 Task: Search one way flight ticket for 4 adults, 2 children, 2 infants in seat and 1 infant on lap in premium economy from Ceiba: Jose Aponte De La Torre Airport to Rockford: Chicago Rockford International Airport(was Northwest Chicagoland Regional Airport At Rockford) on 5-1-2023. Choice of flights is Singapure airlines. Number of bags: 2 carry on bags. Price is upto 79000. Outbound departure time preference is 13:45.
Action: Mouse moved to (200, 208)
Screenshot: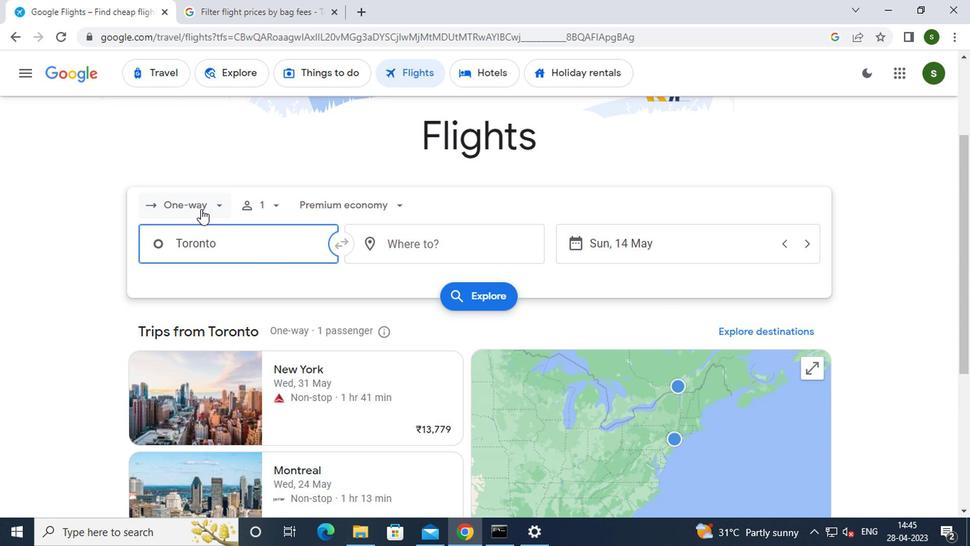 
Action: Mouse pressed left at (200, 208)
Screenshot: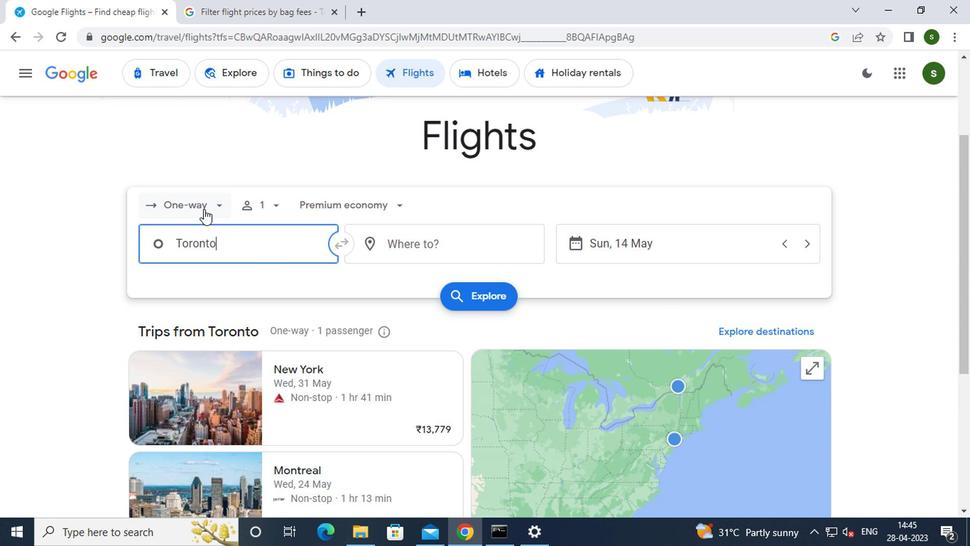 
Action: Mouse moved to (203, 264)
Screenshot: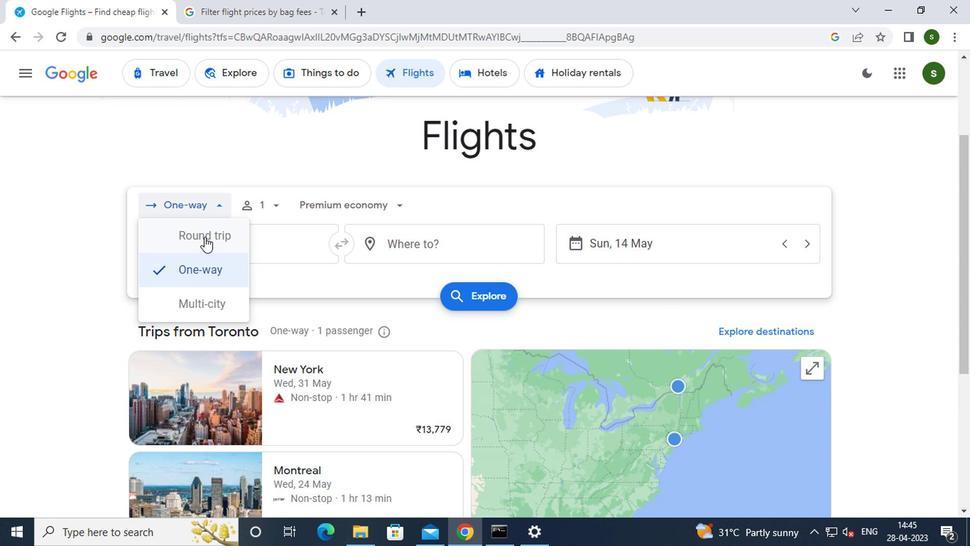 
Action: Mouse pressed left at (203, 264)
Screenshot: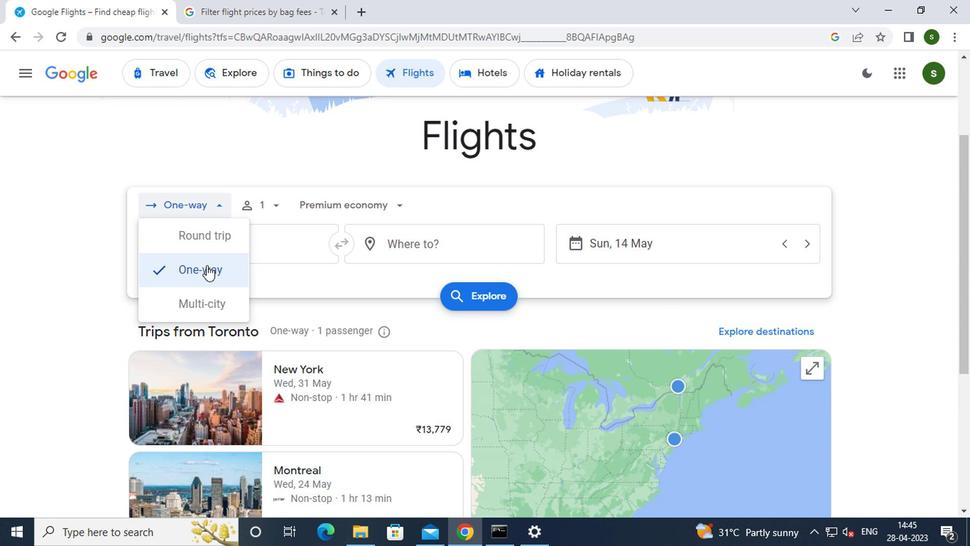 
Action: Mouse moved to (277, 201)
Screenshot: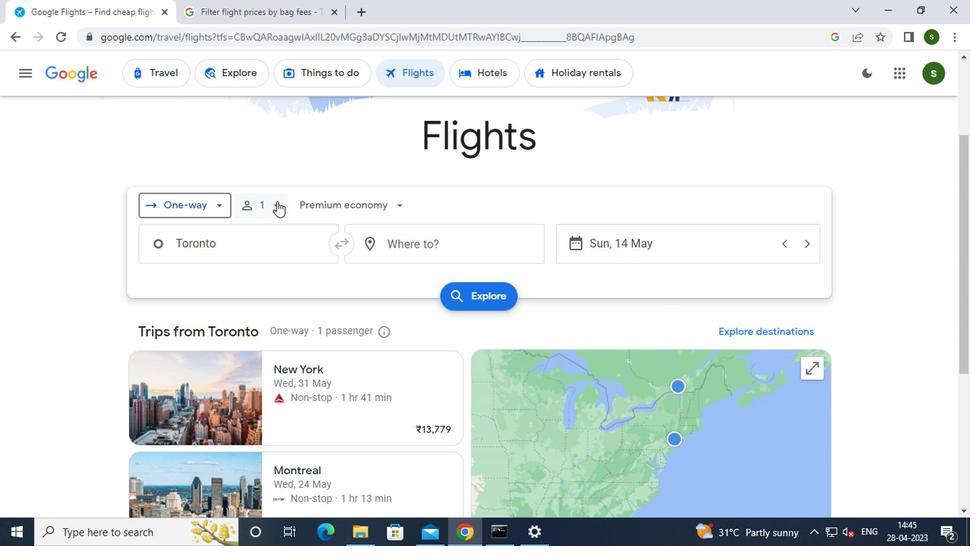 
Action: Mouse pressed left at (277, 201)
Screenshot: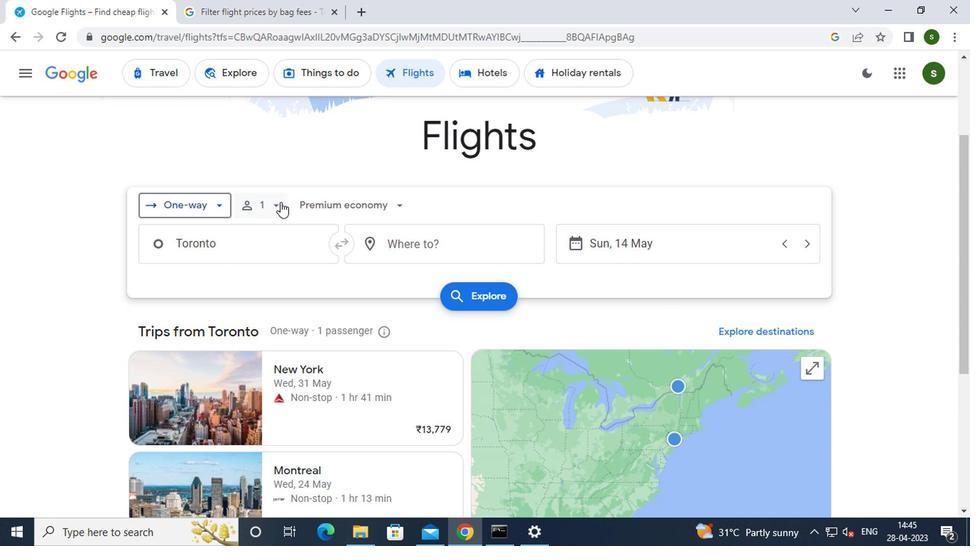 
Action: Mouse moved to (375, 239)
Screenshot: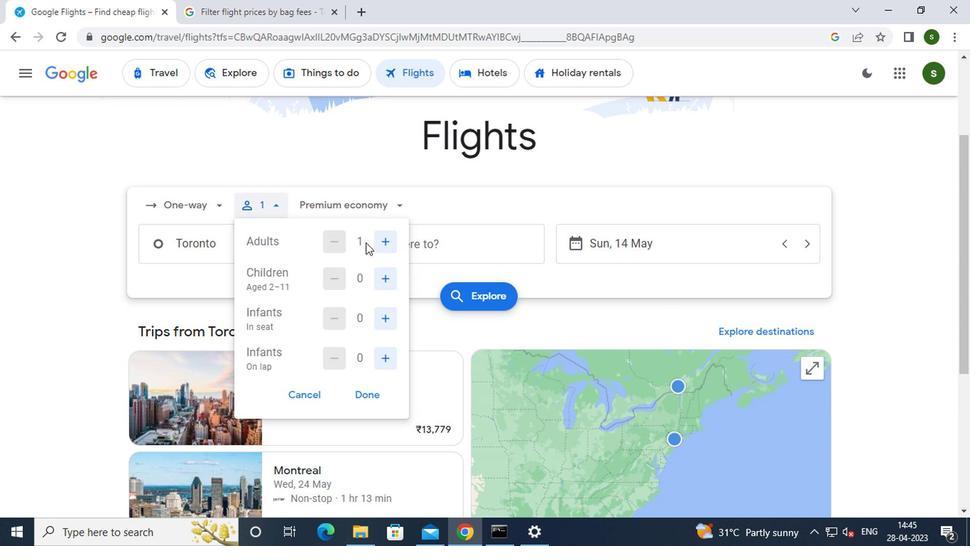 
Action: Mouse pressed left at (375, 239)
Screenshot: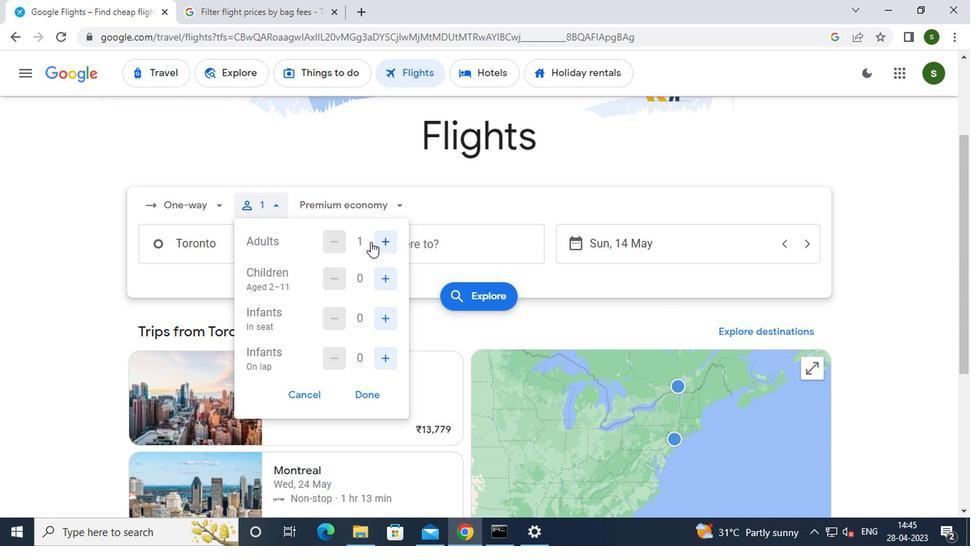 
Action: Mouse pressed left at (375, 239)
Screenshot: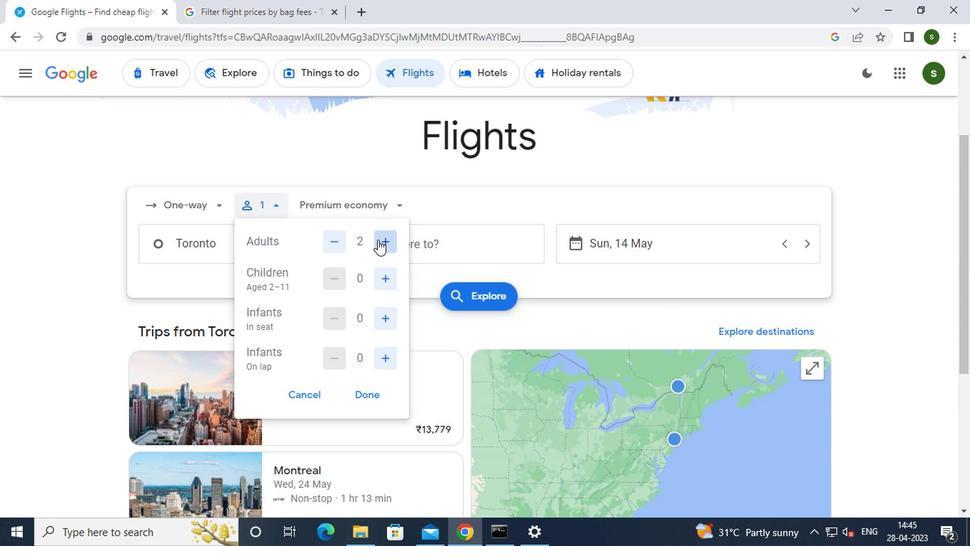 
Action: Mouse pressed left at (375, 239)
Screenshot: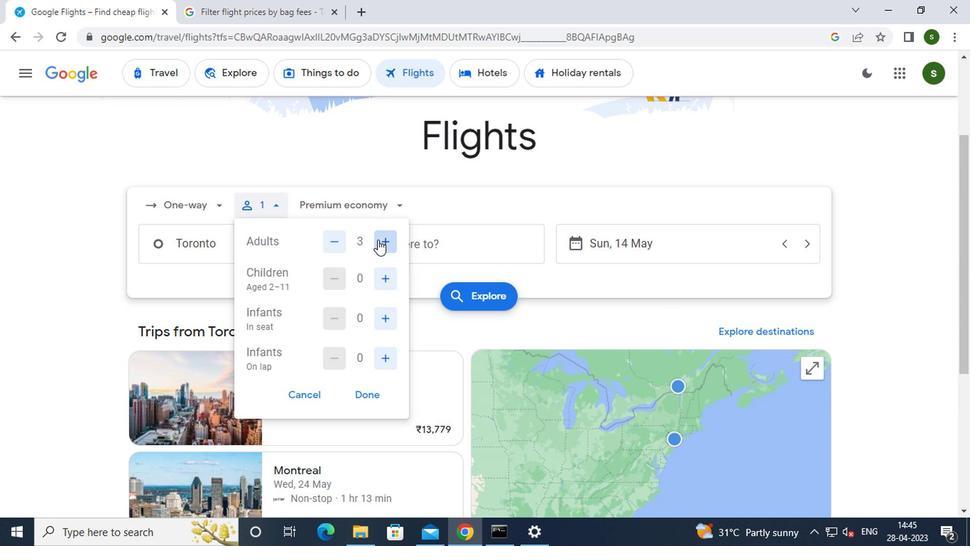 
Action: Mouse moved to (380, 273)
Screenshot: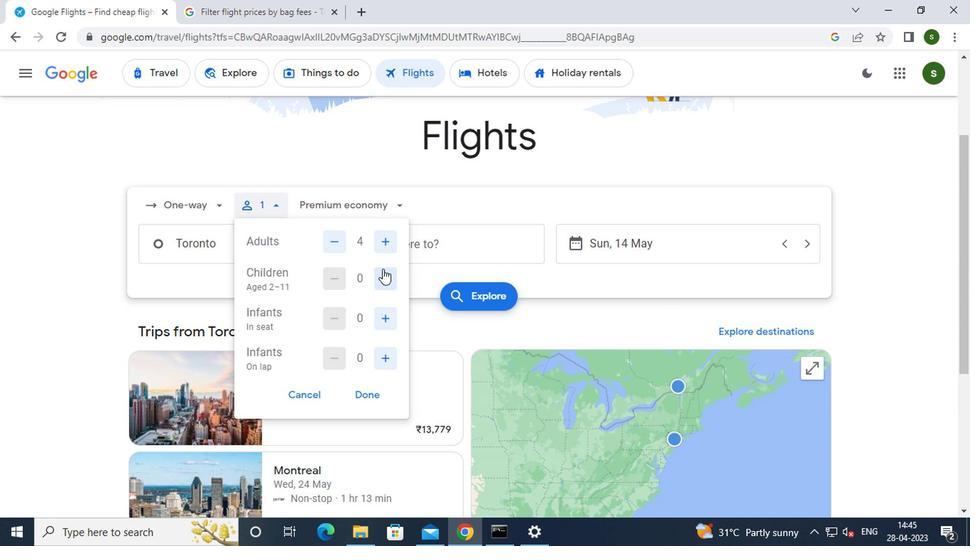 
Action: Mouse pressed left at (380, 273)
Screenshot: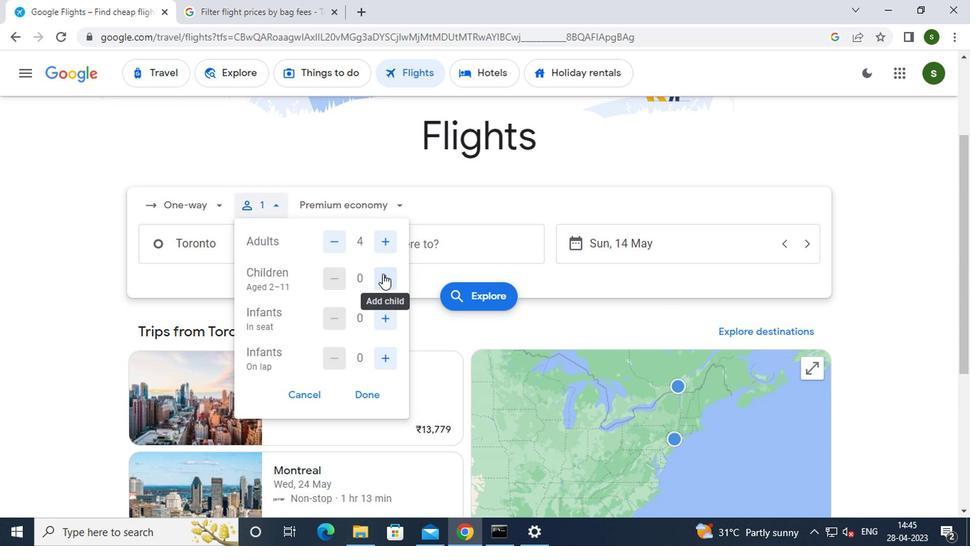 
Action: Mouse pressed left at (380, 273)
Screenshot: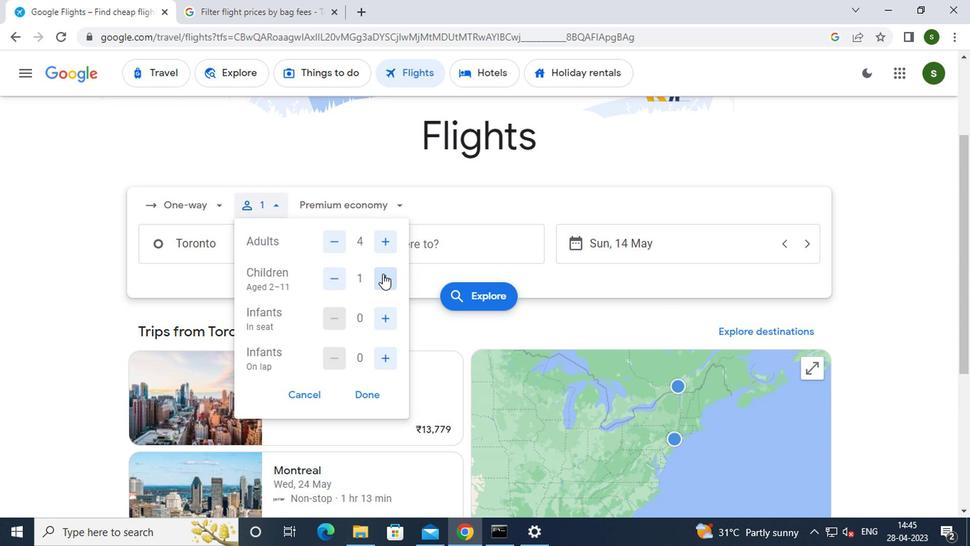 
Action: Mouse moved to (387, 314)
Screenshot: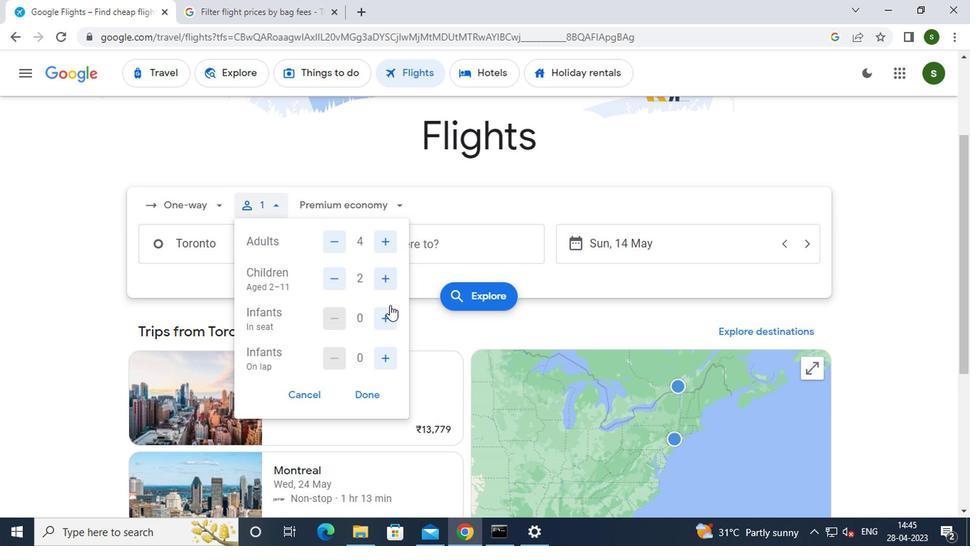 
Action: Mouse pressed left at (387, 314)
Screenshot: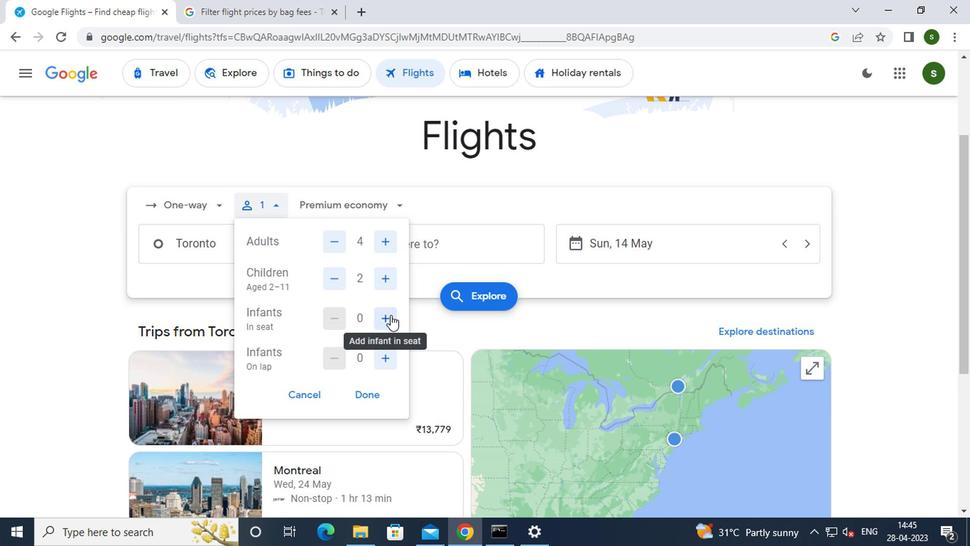
Action: Mouse pressed left at (387, 314)
Screenshot: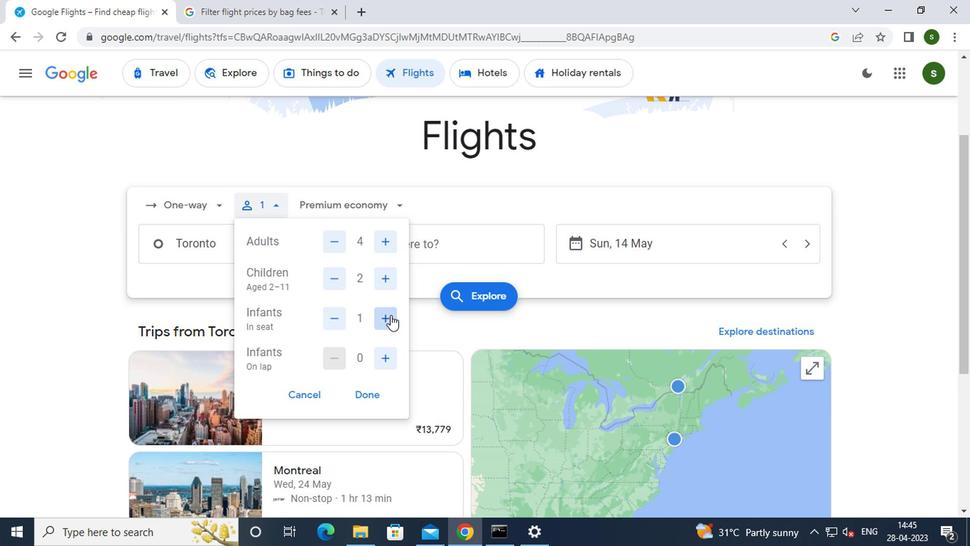 
Action: Mouse moved to (385, 351)
Screenshot: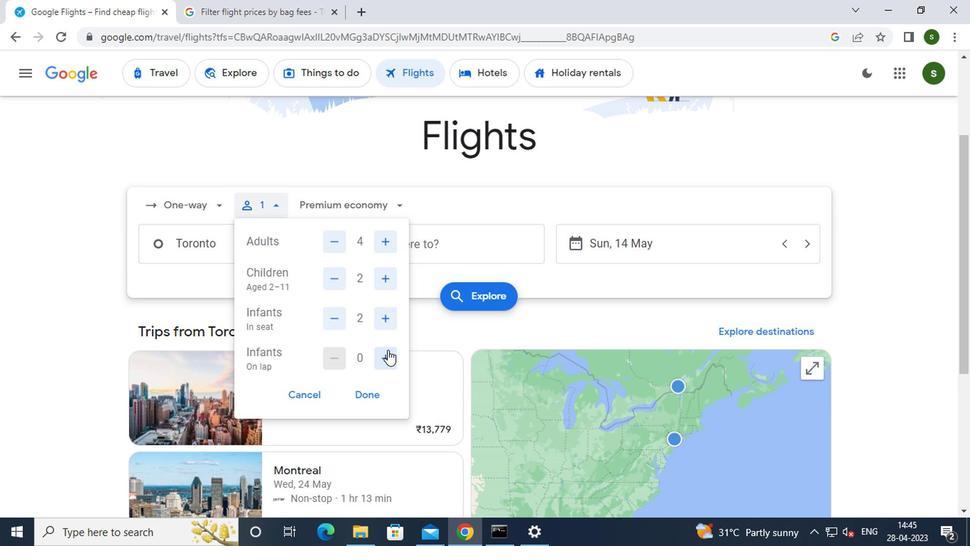 
Action: Mouse pressed left at (385, 351)
Screenshot: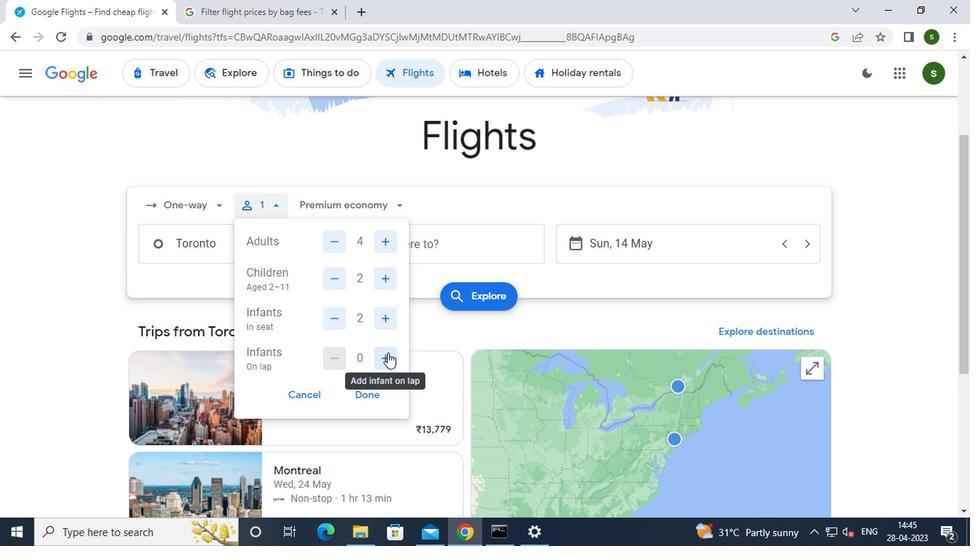 
Action: Mouse moved to (338, 210)
Screenshot: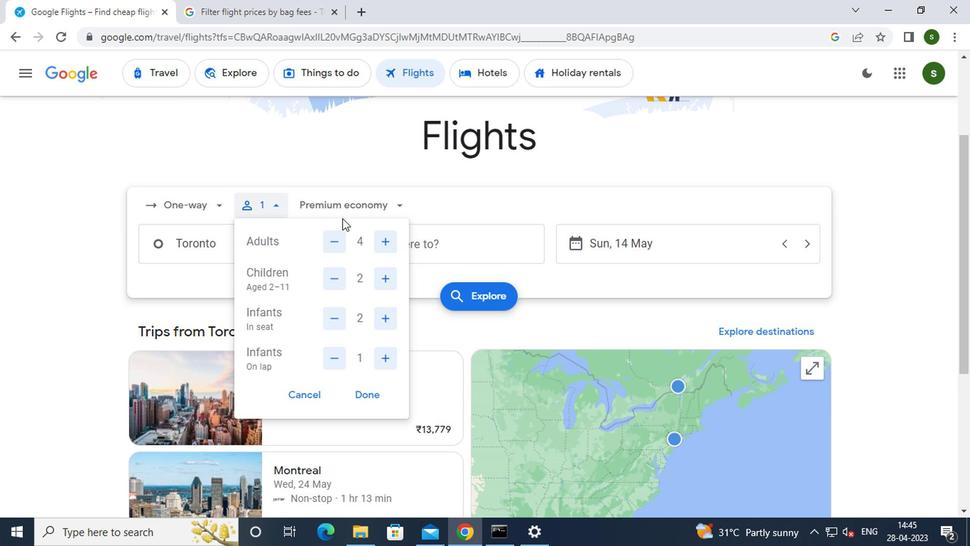 
Action: Mouse pressed left at (338, 210)
Screenshot: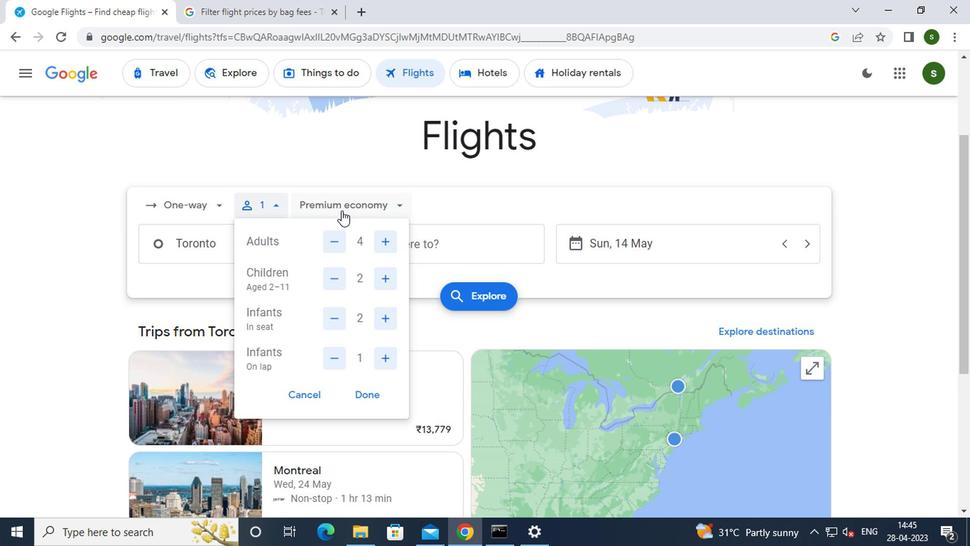 
Action: Mouse moved to (356, 274)
Screenshot: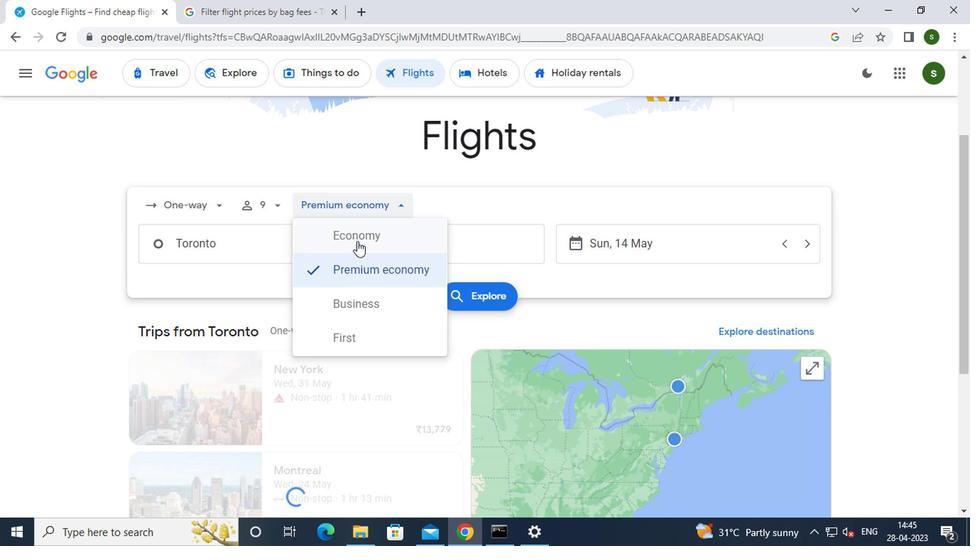 
Action: Mouse pressed left at (356, 274)
Screenshot: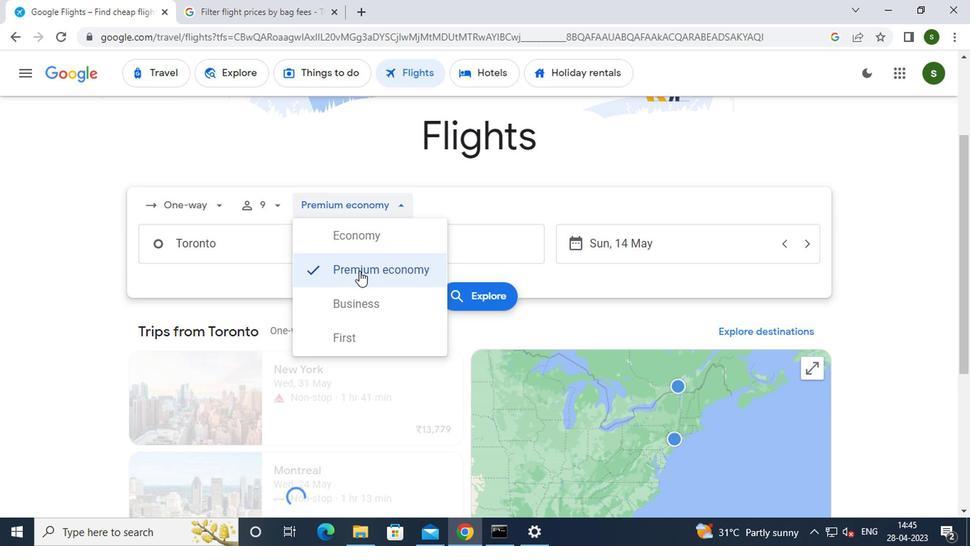 
Action: Mouse moved to (281, 251)
Screenshot: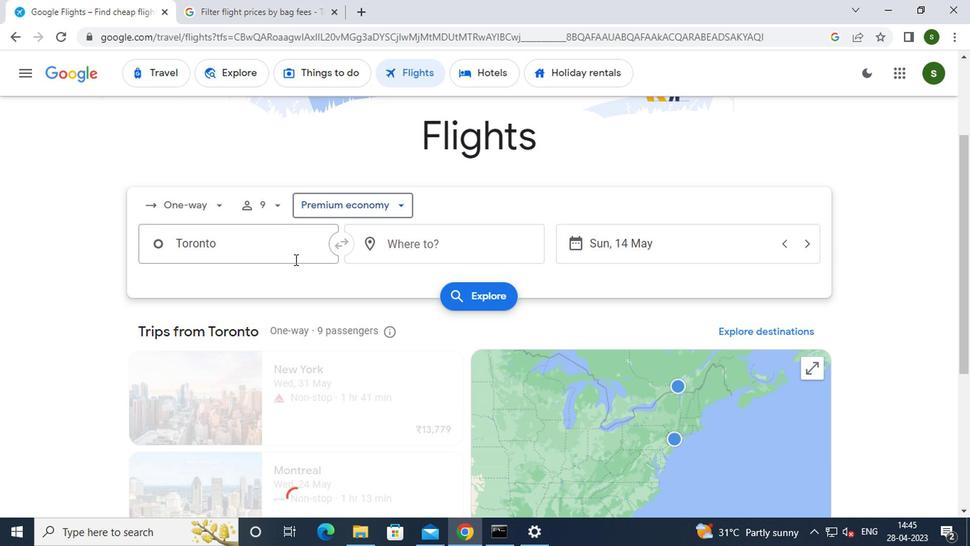 
Action: Mouse pressed left at (281, 251)
Screenshot: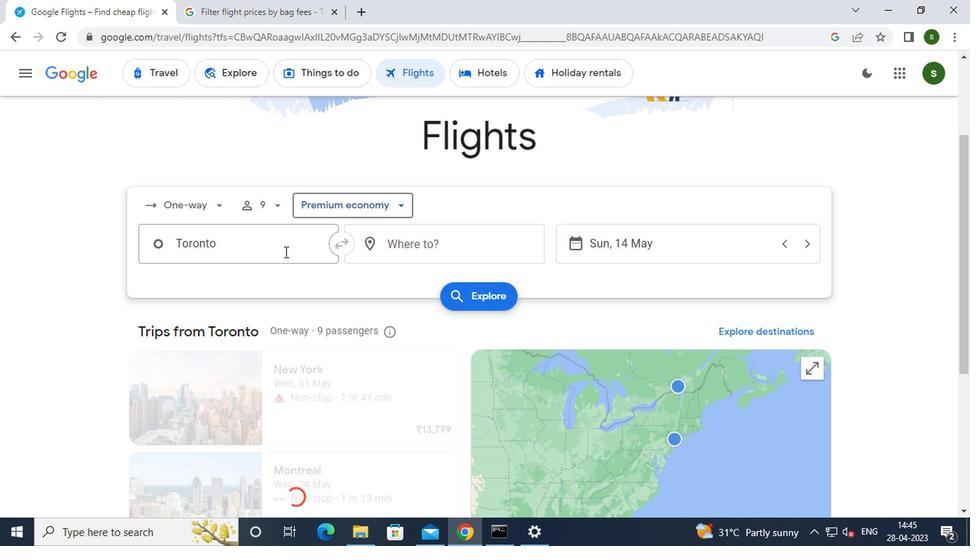 
Action: Mouse moved to (276, 248)
Screenshot: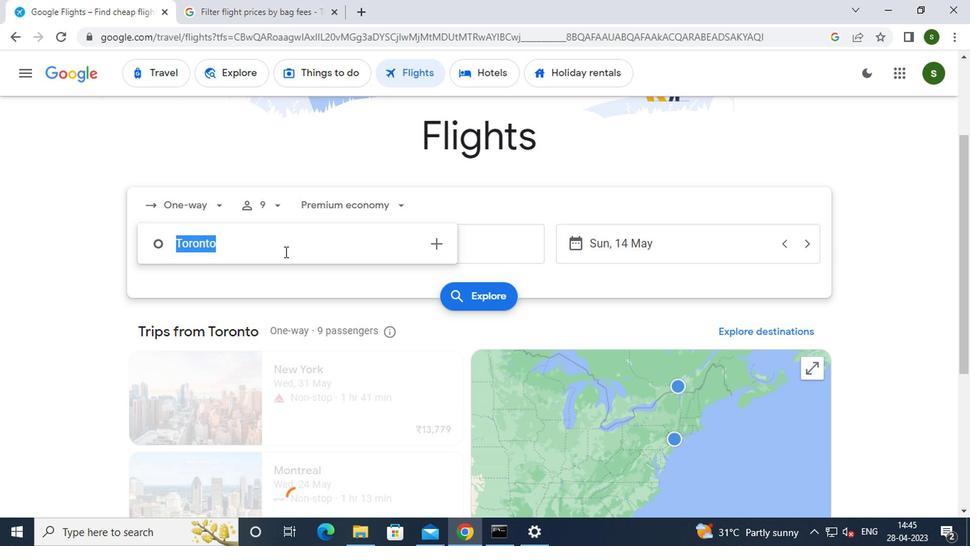 
Action: Key pressed <Key.caps_lock>c<Key.caps_lock>eiba<Key.enter>
Screenshot: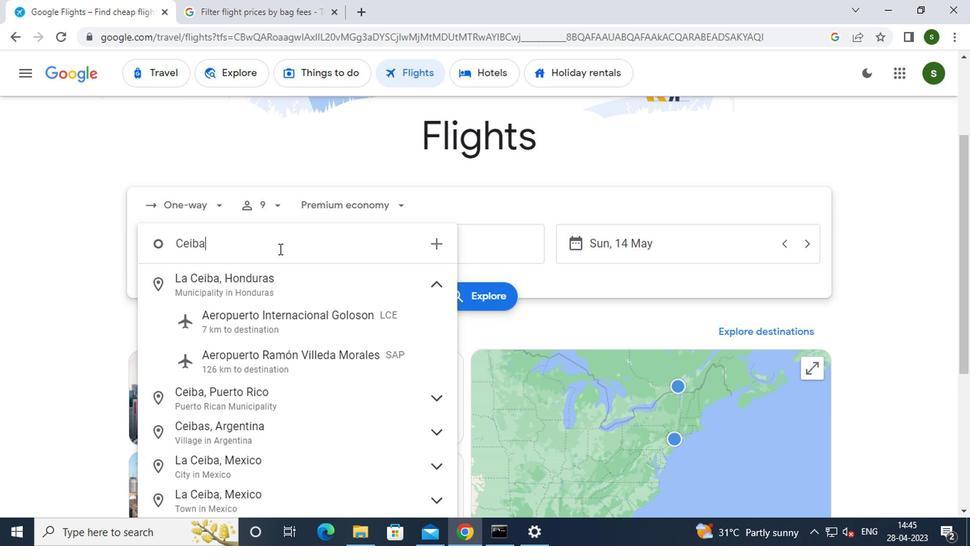 
Action: Mouse moved to (420, 254)
Screenshot: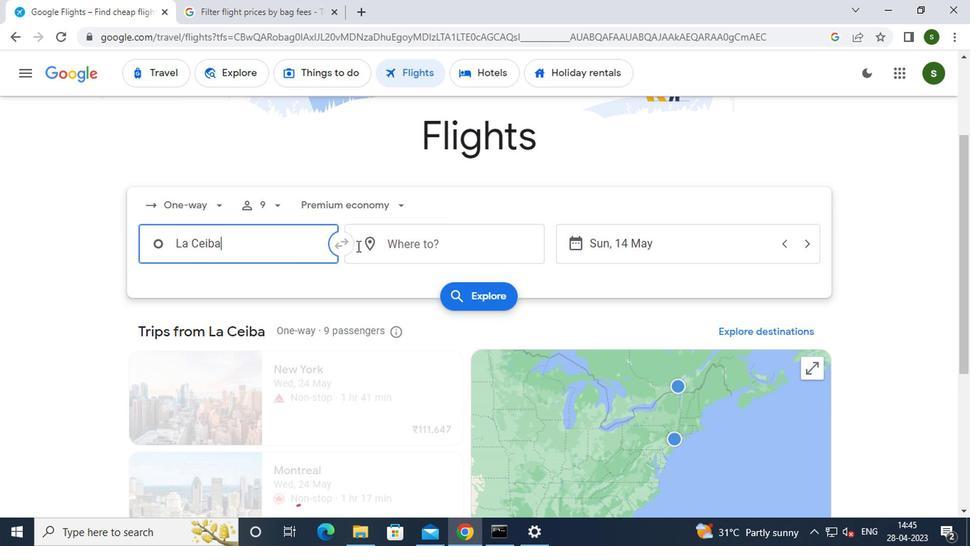 
Action: Mouse pressed left at (420, 254)
Screenshot: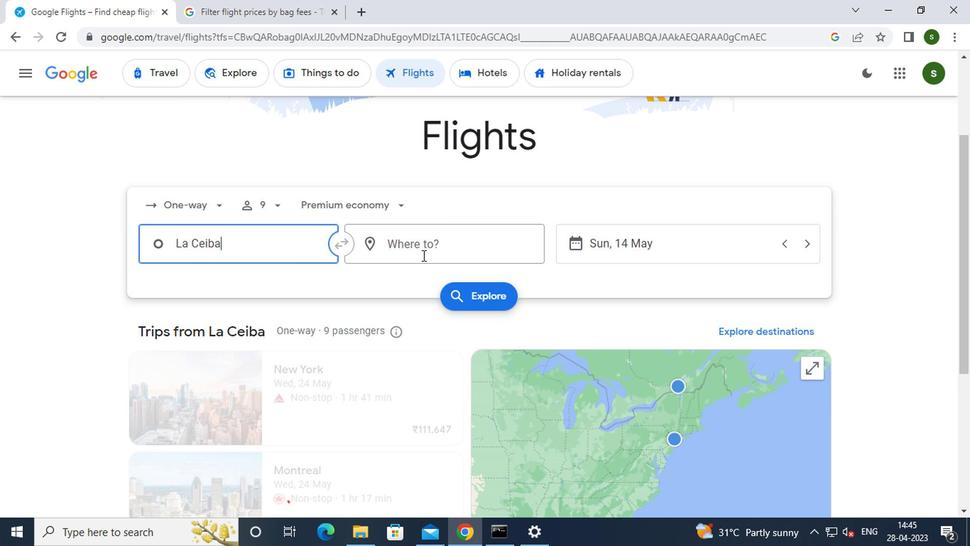 
Action: Key pressed <Key.caps_lock>r<Key.caps_lock>ockford
Screenshot: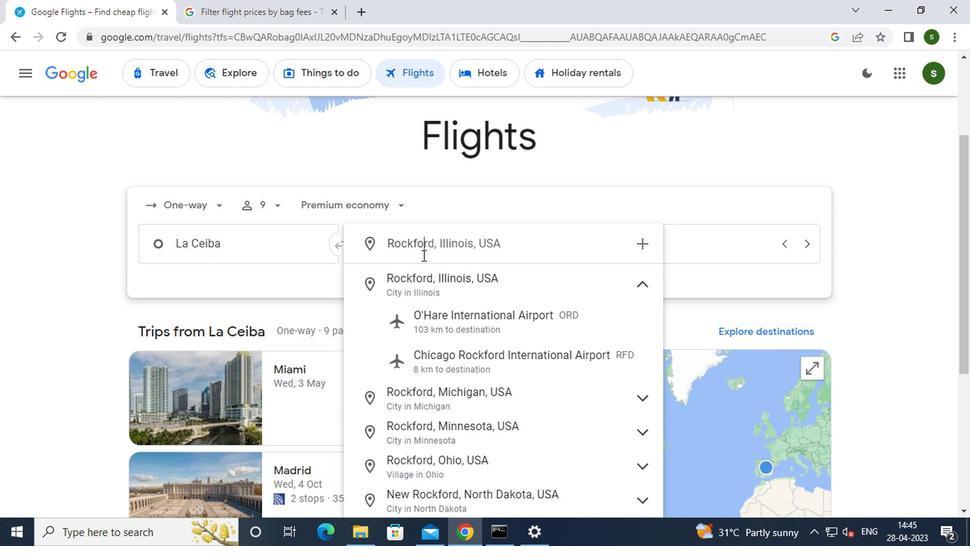 
Action: Mouse moved to (450, 359)
Screenshot: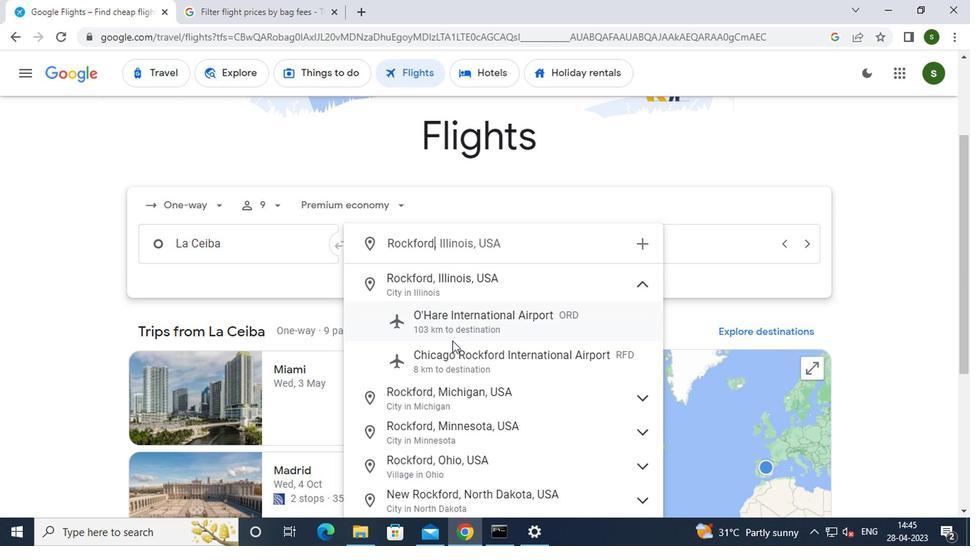 
Action: Mouse pressed left at (450, 359)
Screenshot: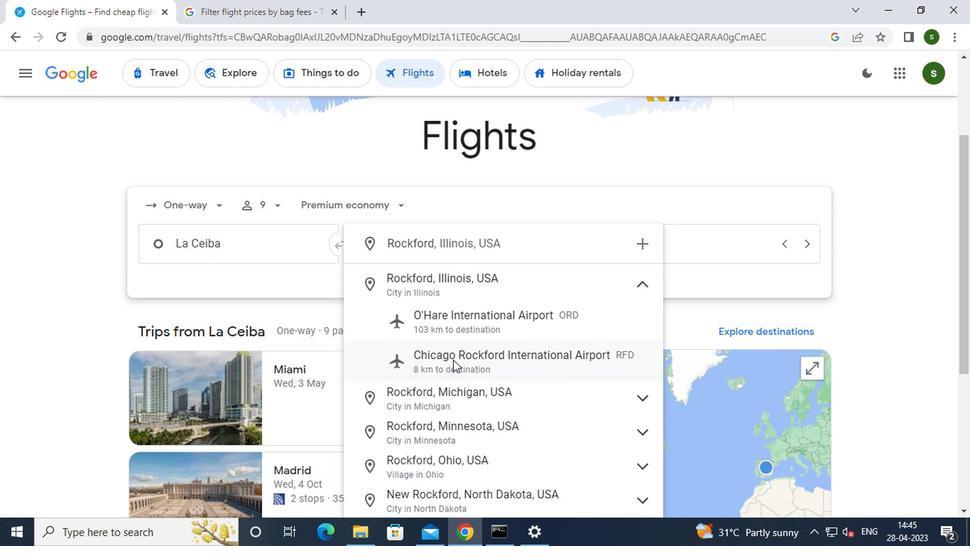
Action: Mouse moved to (680, 247)
Screenshot: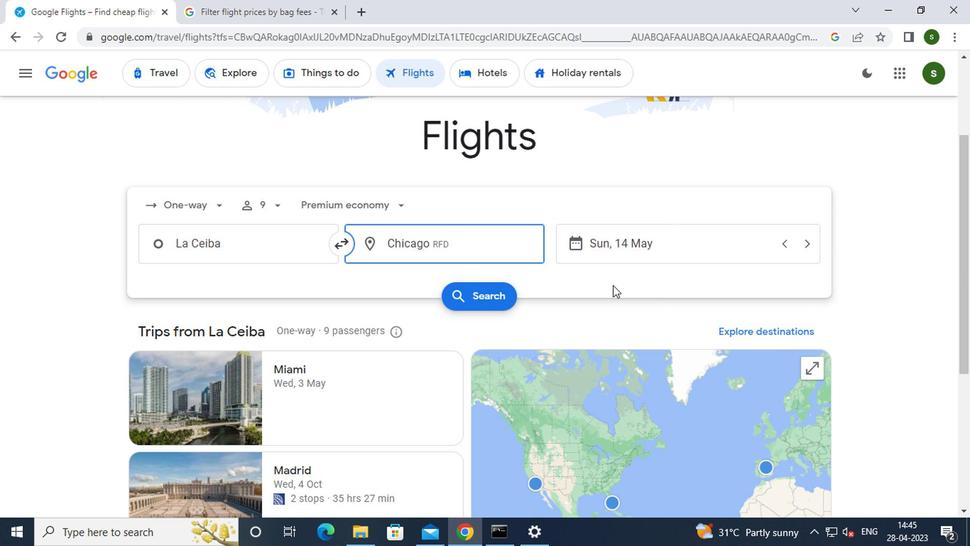 
Action: Mouse pressed left at (680, 247)
Screenshot: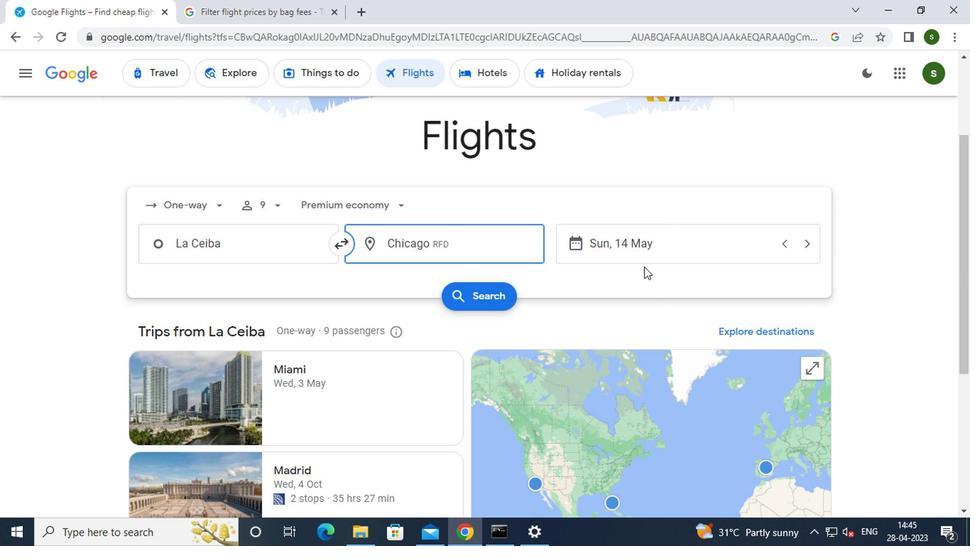 
Action: Mouse moved to (610, 259)
Screenshot: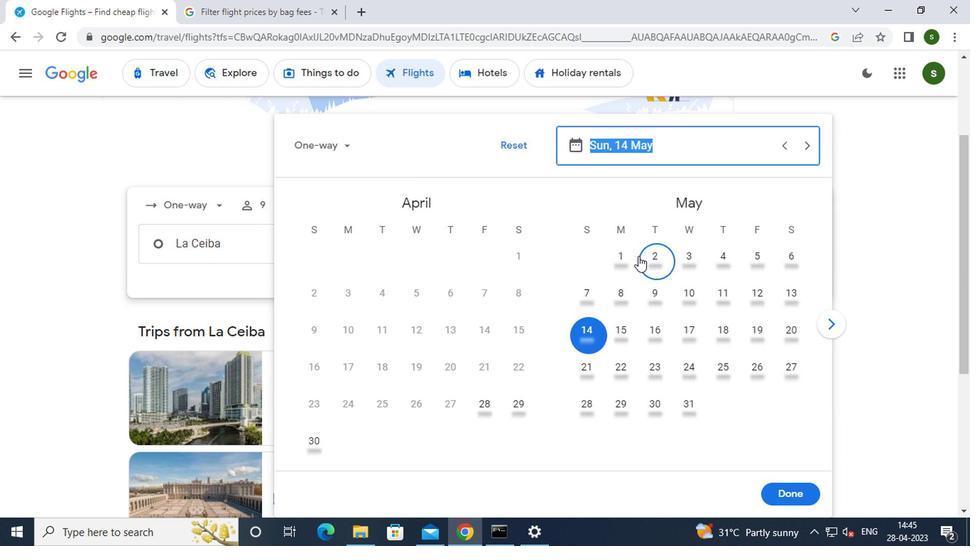 
Action: Mouse pressed left at (610, 259)
Screenshot: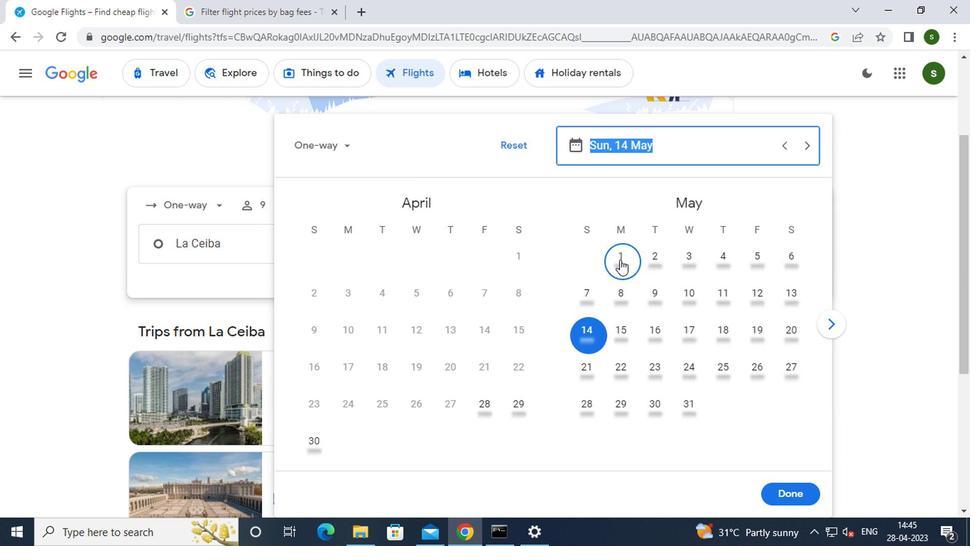 
Action: Mouse moved to (786, 487)
Screenshot: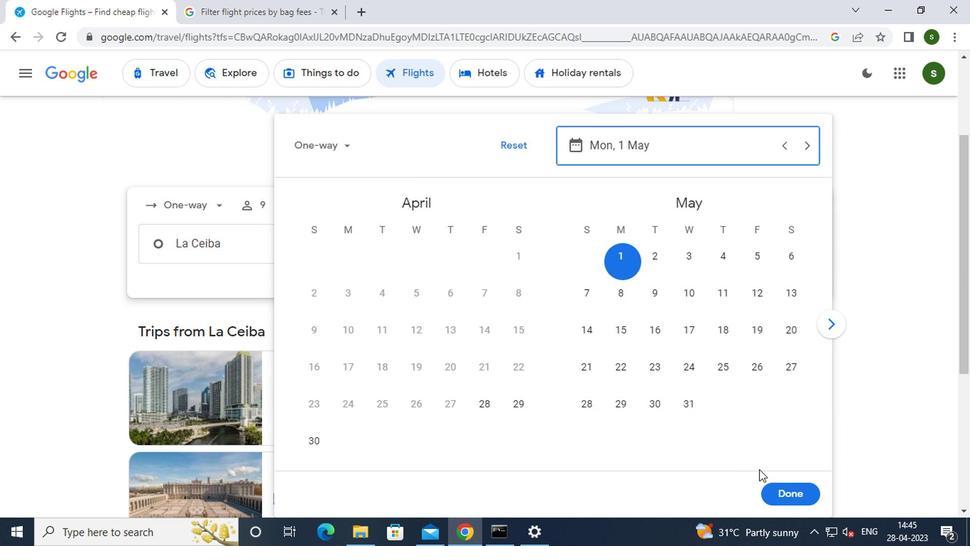 
Action: Mouse pressed left at (786, 487)
Screenshot: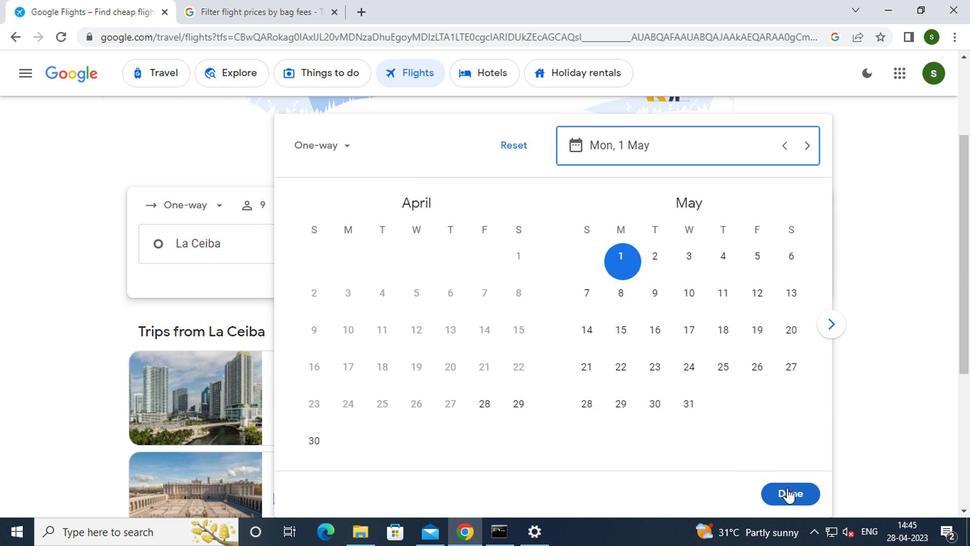 
Action: Mouse moved to (450, 281)
Screenshot: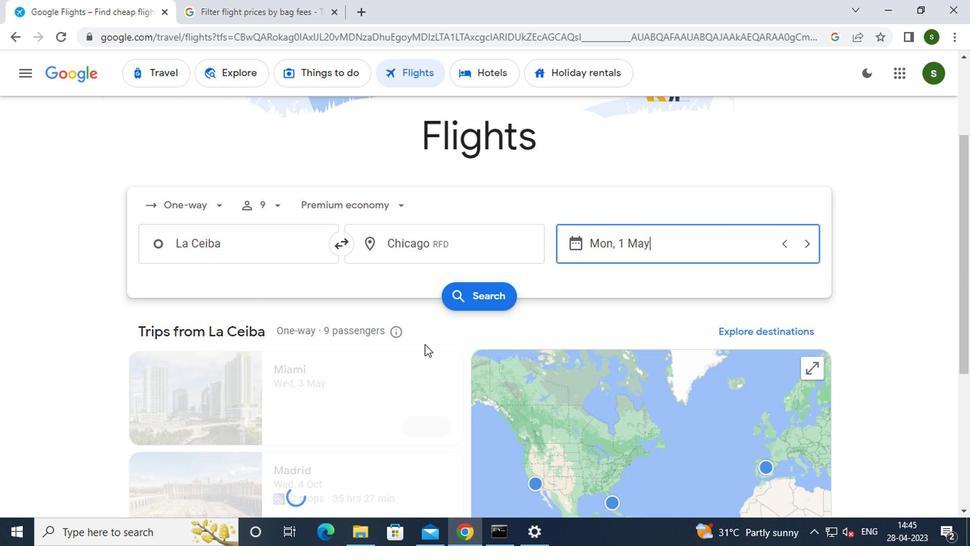 
Action: Mouse pressed left at (450, 281)
Screenshot: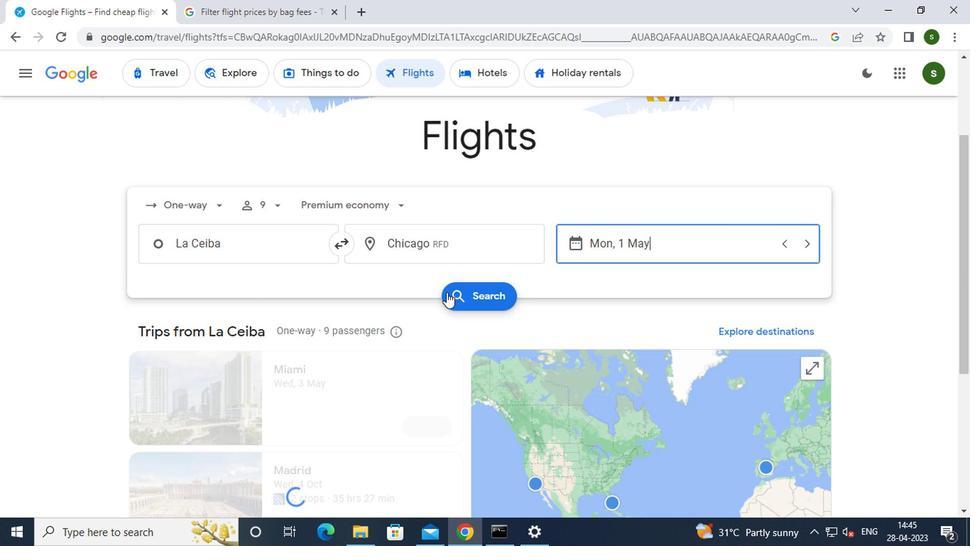 
Action: Mouse moved to (138, 194)
Screenshot: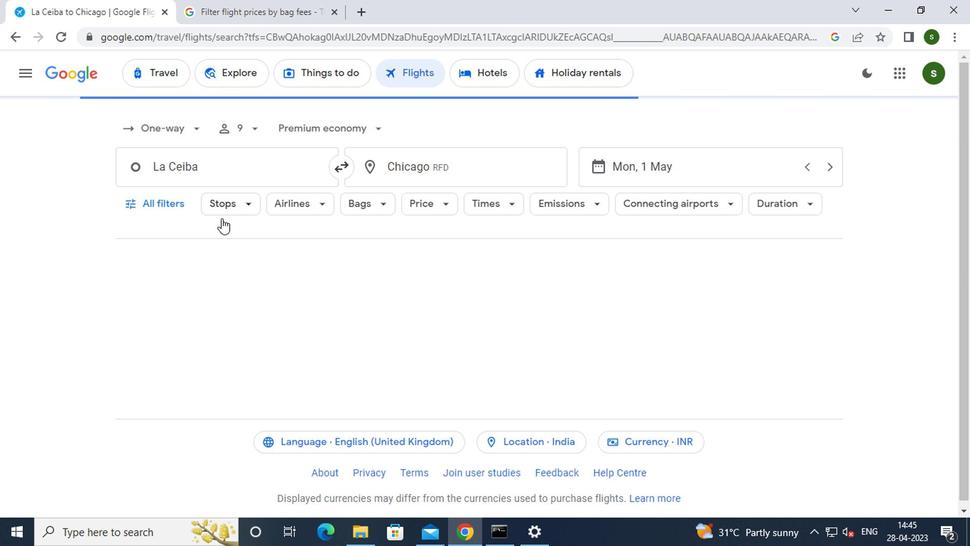 
Action: Mouse pressed left at (138, 194)
Screenshot: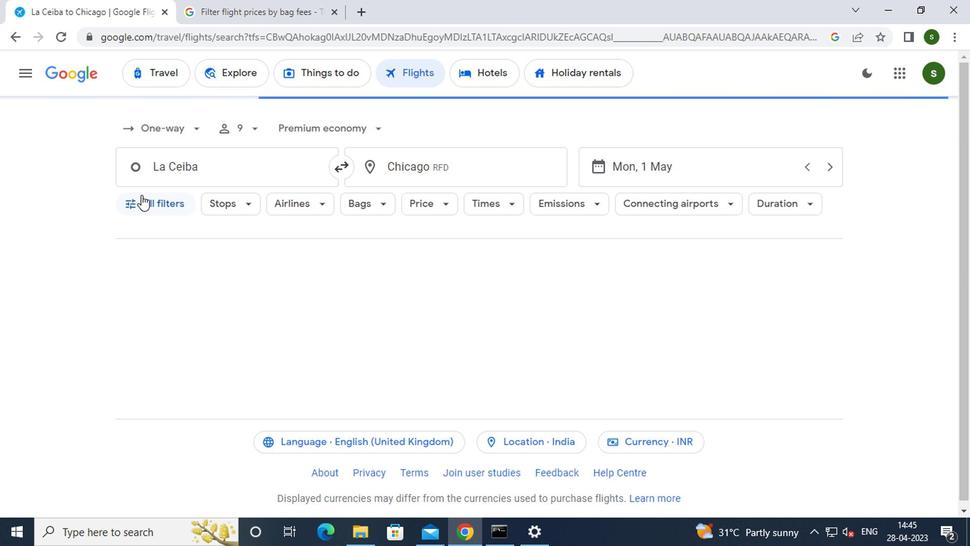 
Action: Mouse moved to (257, 316)
Screenshot: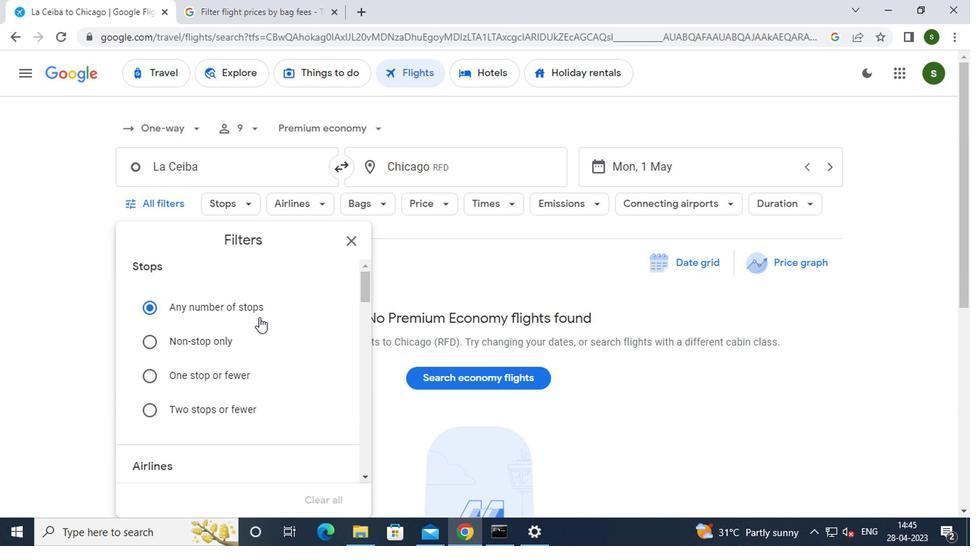 
Action: Mouse scrolled (257, 315) with delta (0, -1)
Screenshot: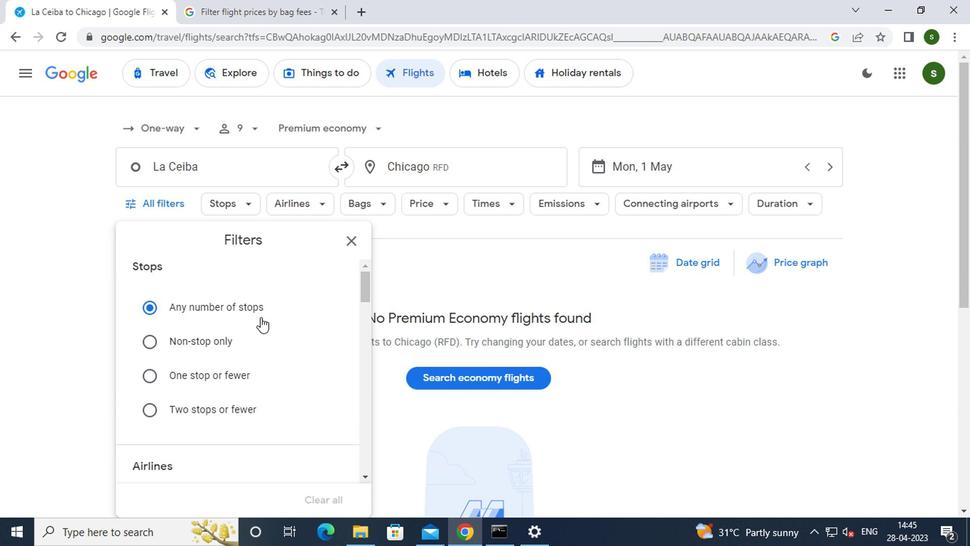 
Action: Mouse scrolled (257, 315) with delta (0, -1)
Screenshot: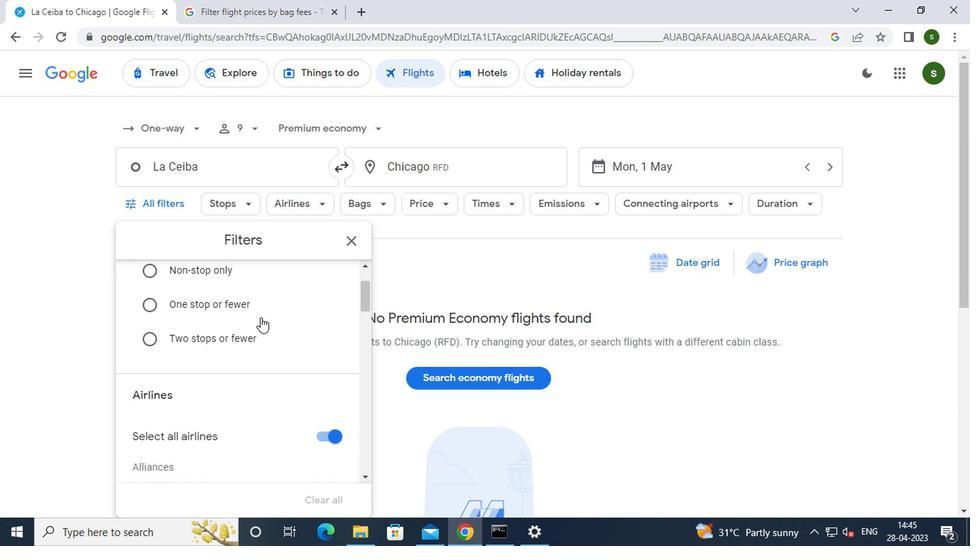 
Action: Mouse moved to (330, 367)
Screenshot: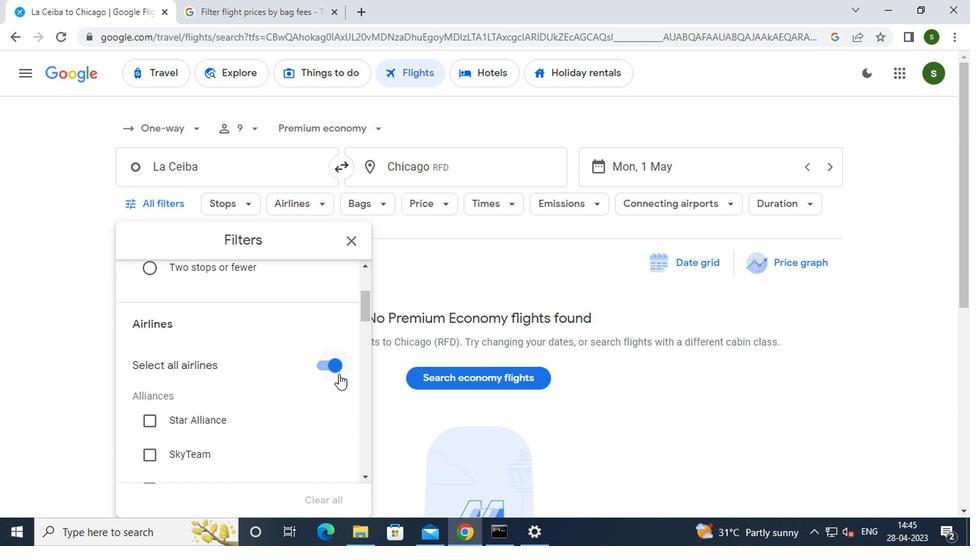 
Action: Mouse pressed left at (330, 367)
Screenshot: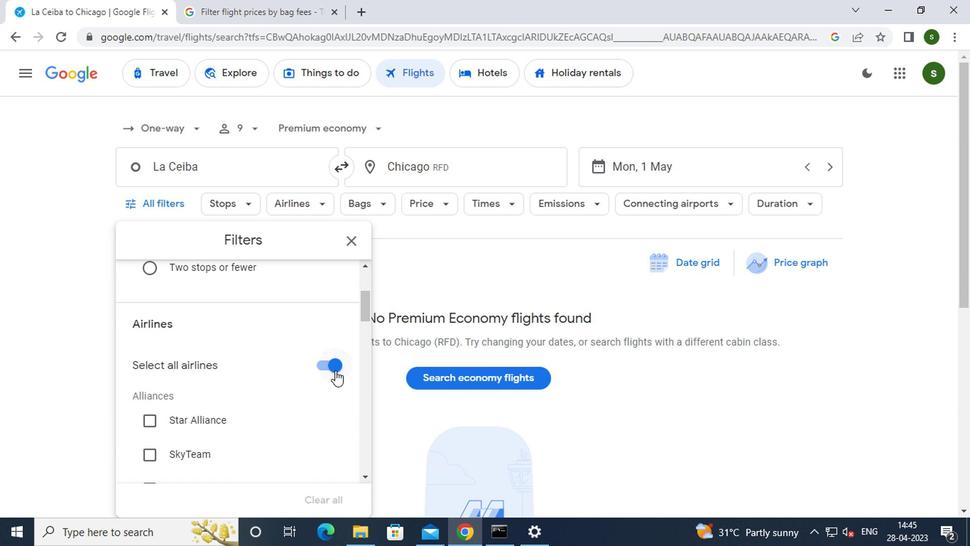 
Action: Mouse moved to (284, 358)
Screenshot: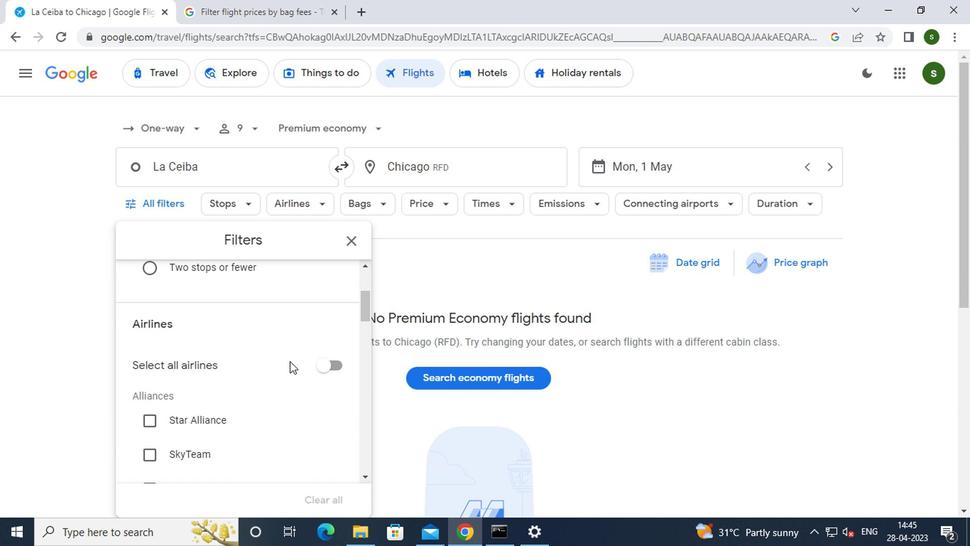 
Action: Mouse scrolled (284, 357) with delta (0, 0)
Screenshot: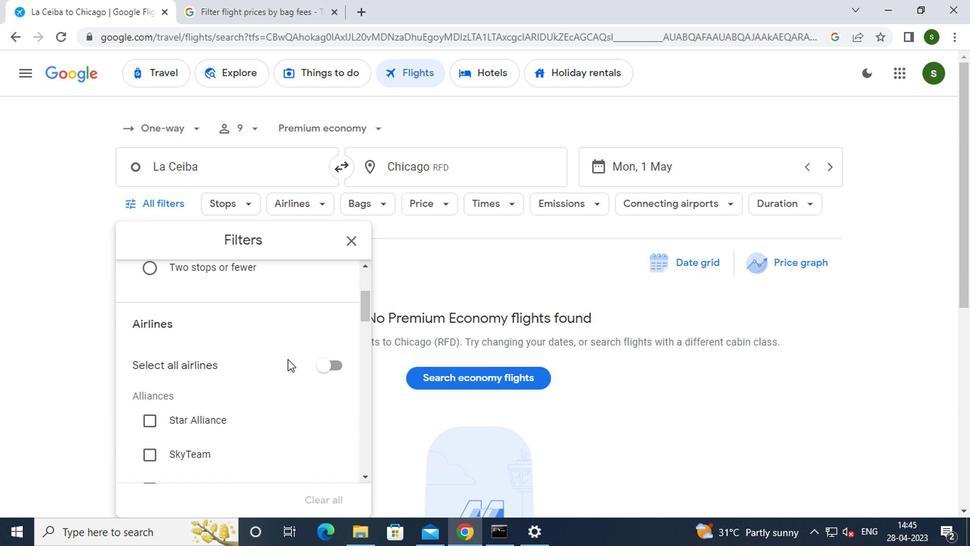 
Action: Mouse scrolled (284, 357) with delta (0, 0)
Screenshot: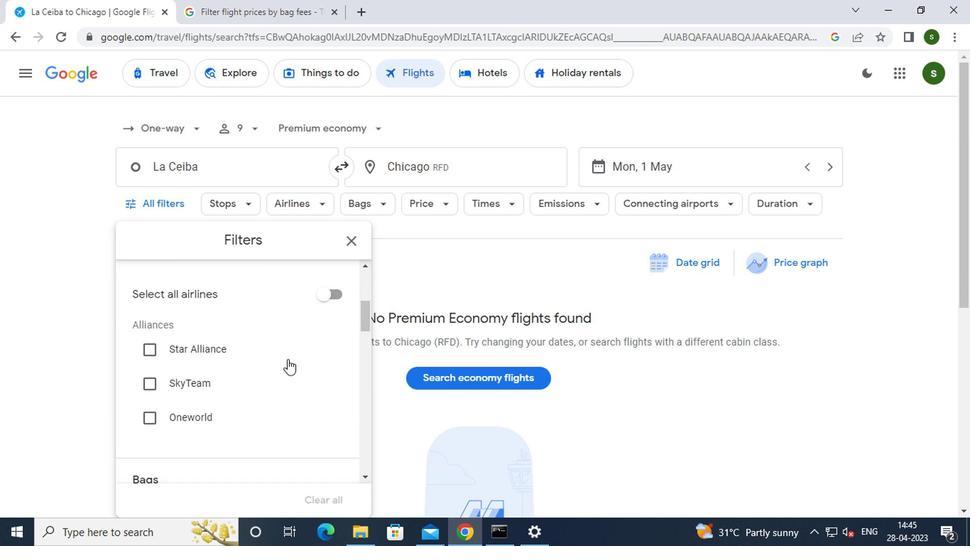 
Action: Mouse scrolled (284, 357) with delta (0, 0)
Screenshot: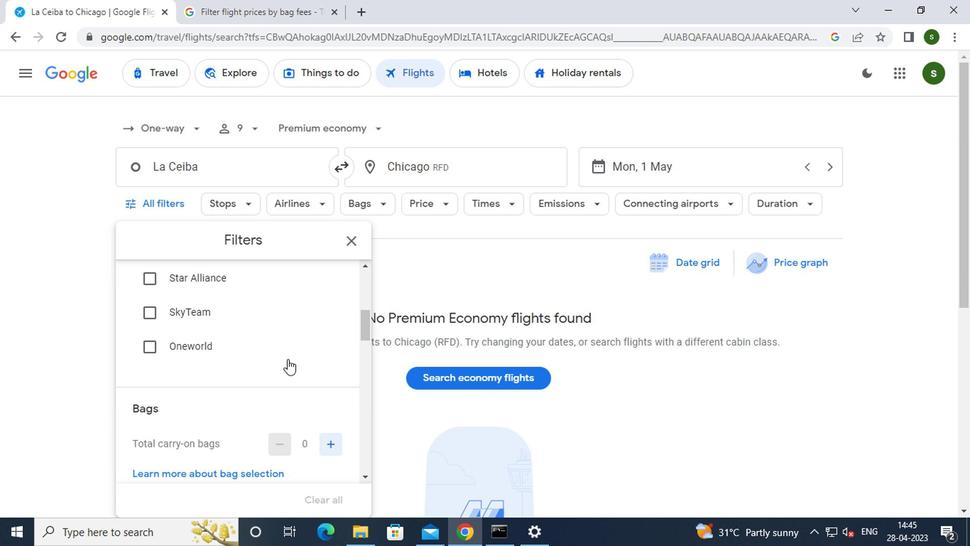 
Action: Mouse moved to (322, 373)
Screenshot: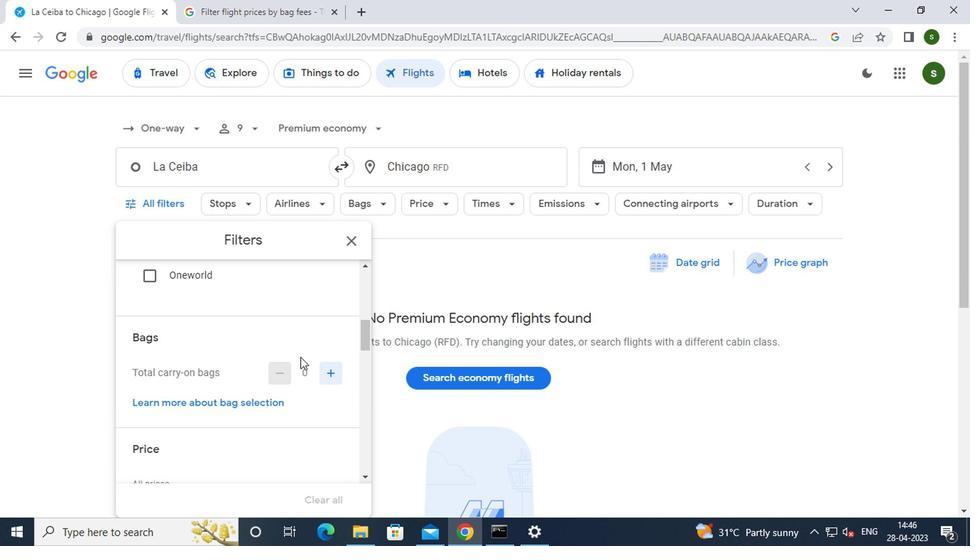 
Action: Mouse pressed left at (322, 373)
Screenshot: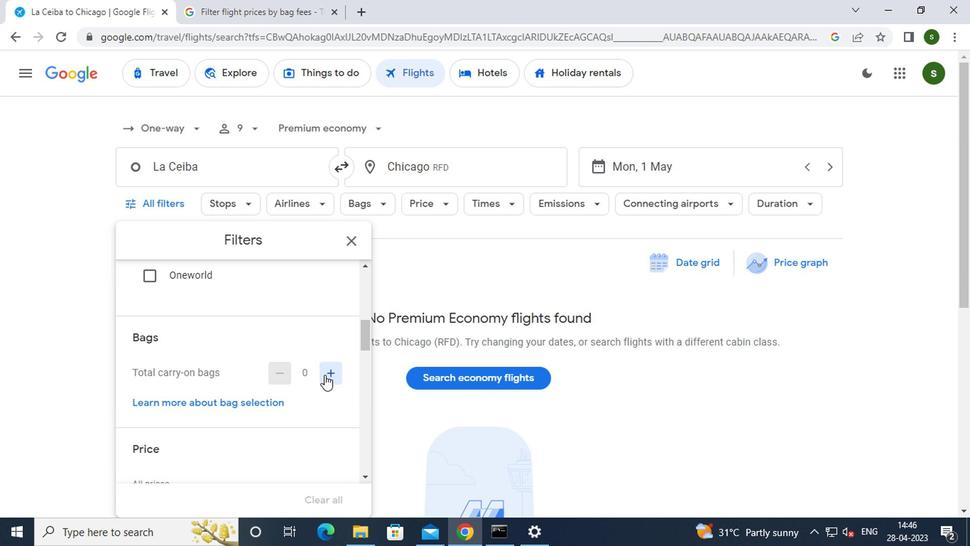
Action: Mouse pressed left at (322, 373)
Screenshot: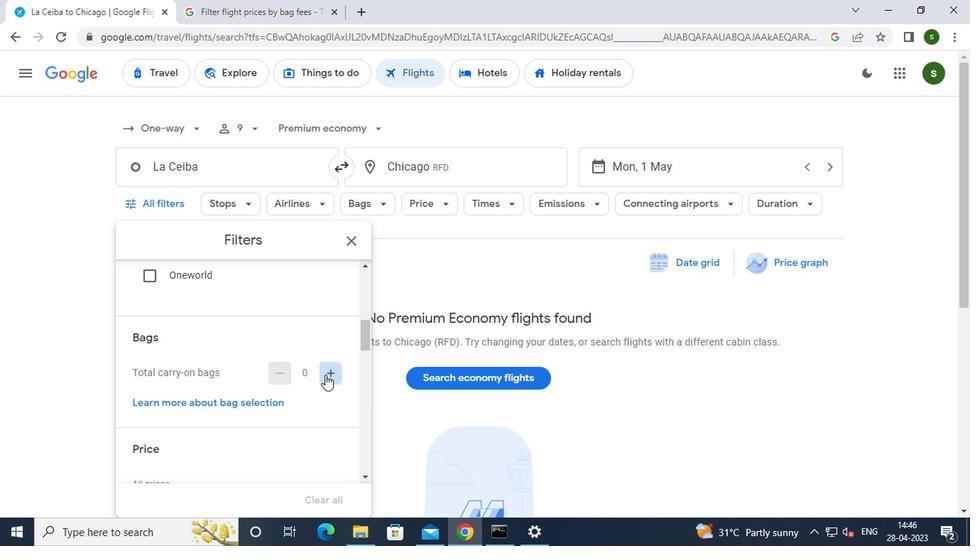 
Action: Mouse moved to (281, 369)
Screenshot: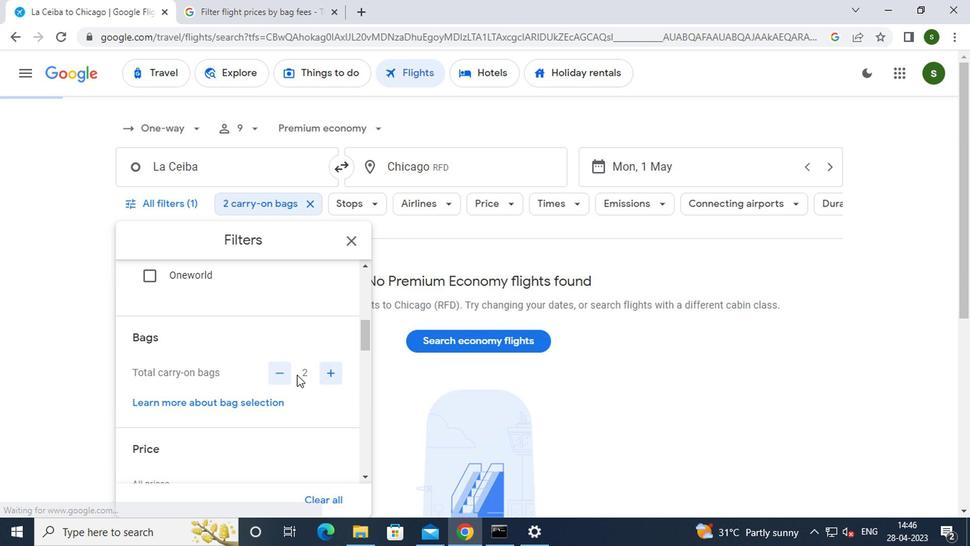 
Action: Mouse scrolled (281, 368) with delta (0, -1)
Screenshot: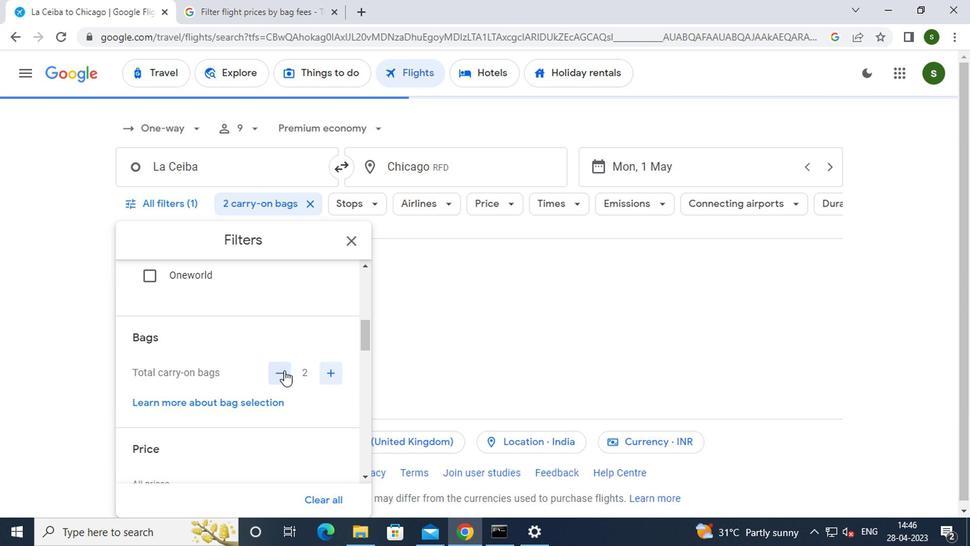 
Action: Mouse scrolled (281, 368) with delta (0, -1)
Screenshot: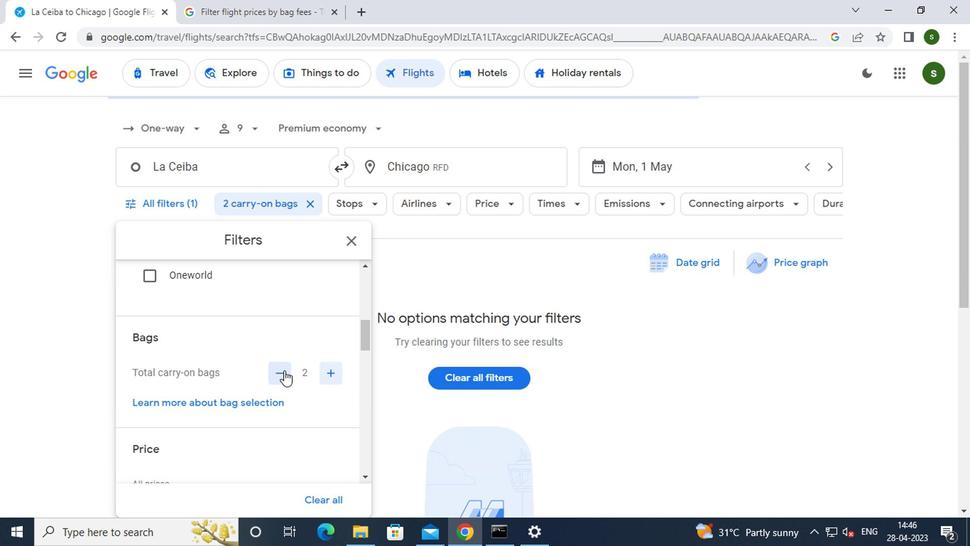 
Action: Mouse moved to (330, 366)
Screenshot: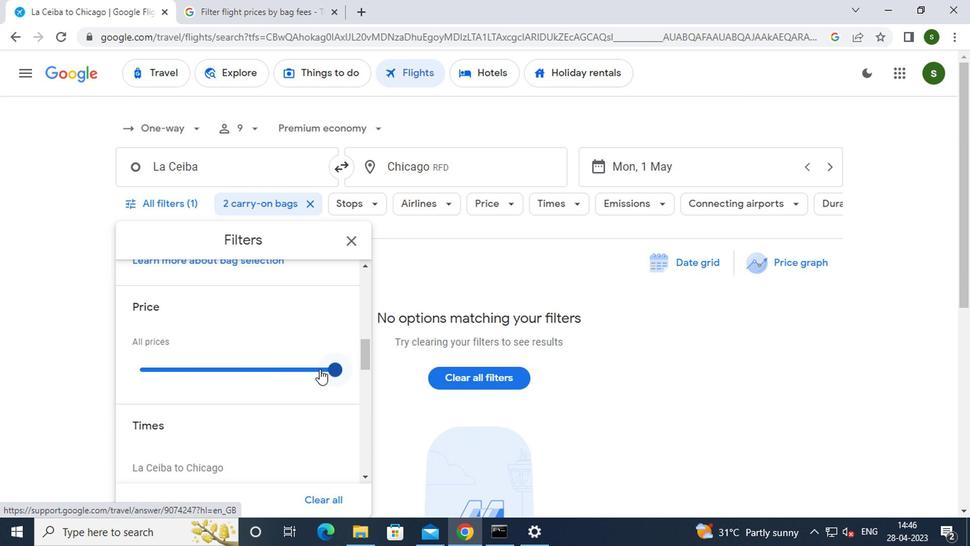 
Action: Mouse pressed left at (330, 366)
Screenshot: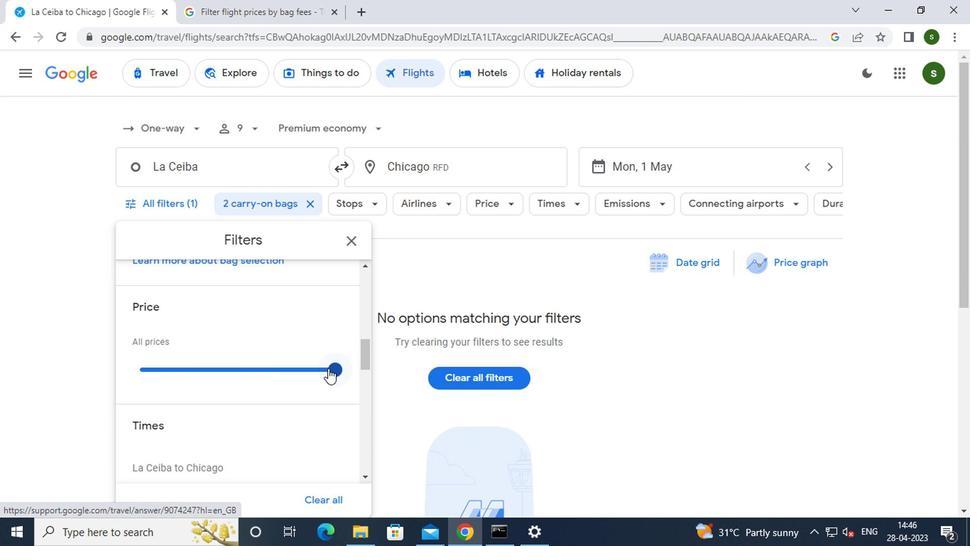 
Action: Mouse moved to (254, 366)
Screenshot: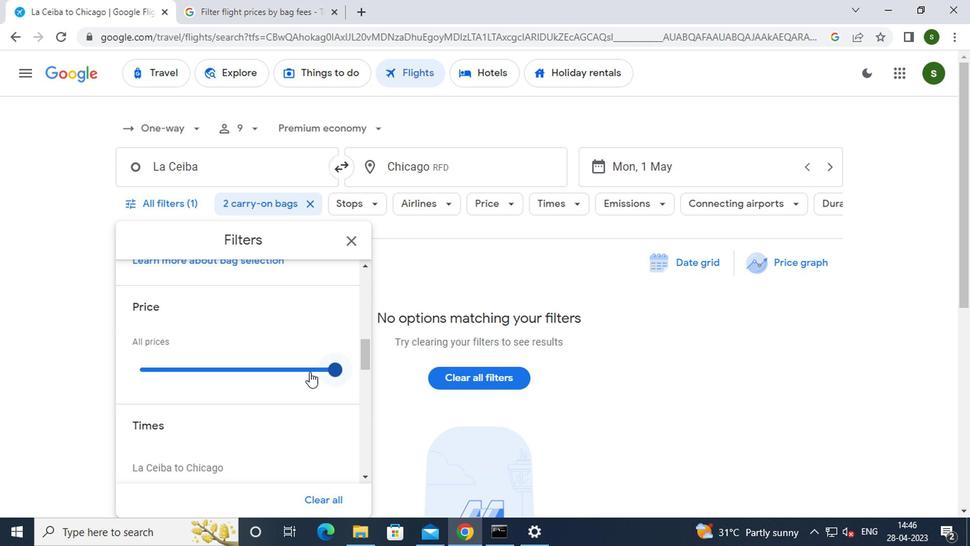 
Action: Mouse scrolled (254, 366) with delta (0, 0)
Screenshot: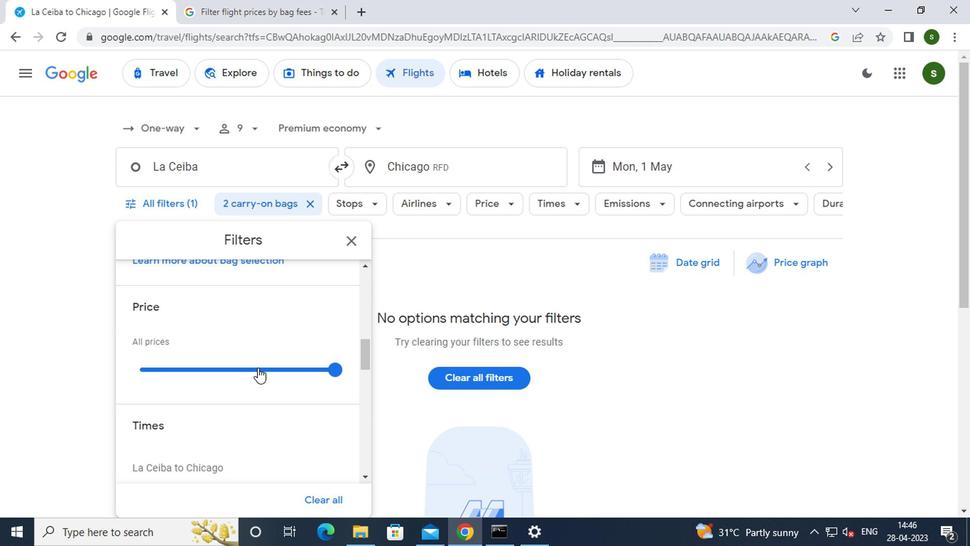 
Action: Mouse scrolled (254, 366) with delta (0, 0)
Screenshot: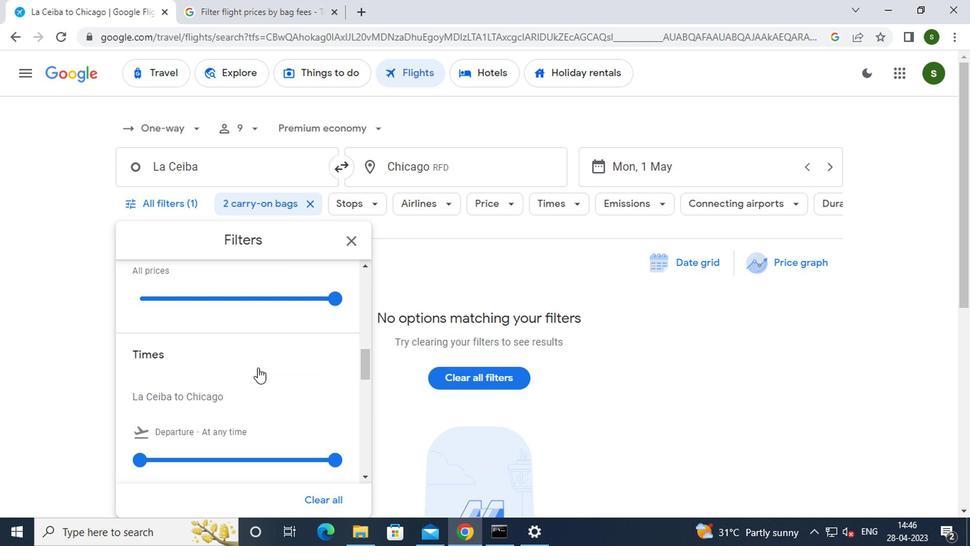 
Action: Mouse moved to (137, 389)
Screenshot: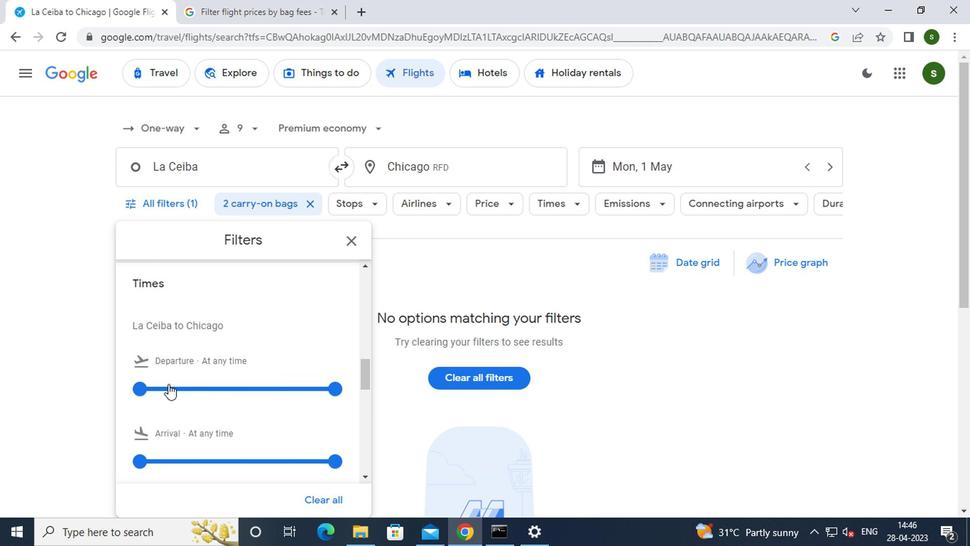 
Action: Mouse pressed left at (137, 389)
Screenshot: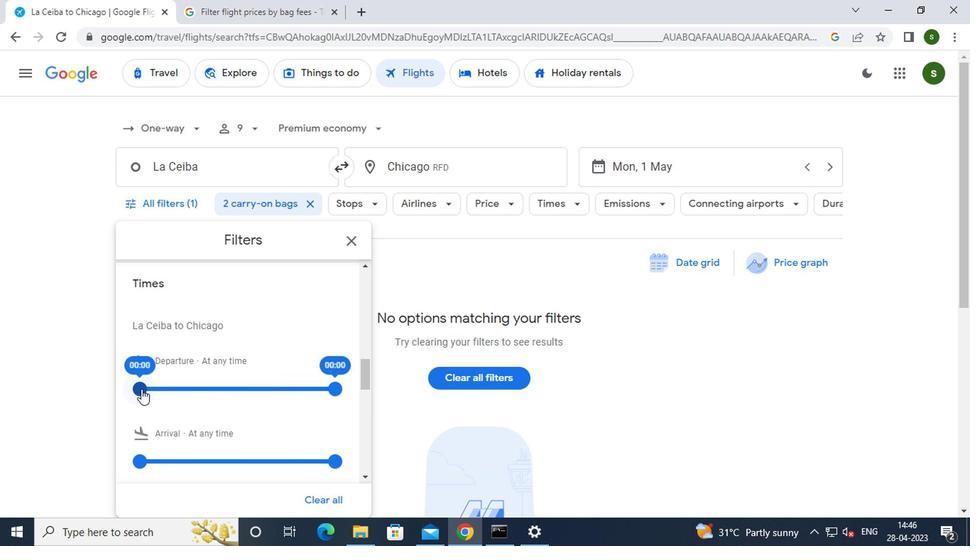 
Action: Mouse moved to (434, 268)
Screenshot: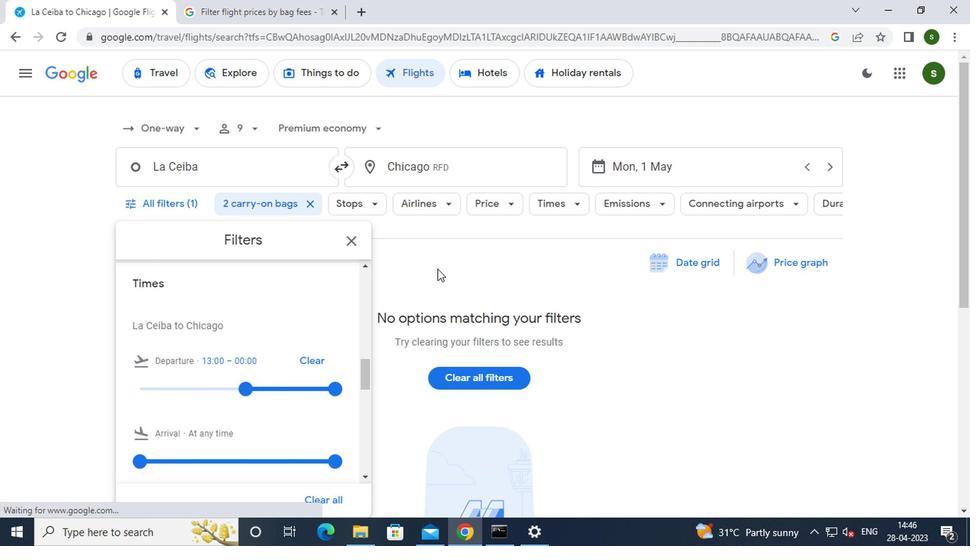 
Action: Mouse pressed left at (434, 268)
Screenshot: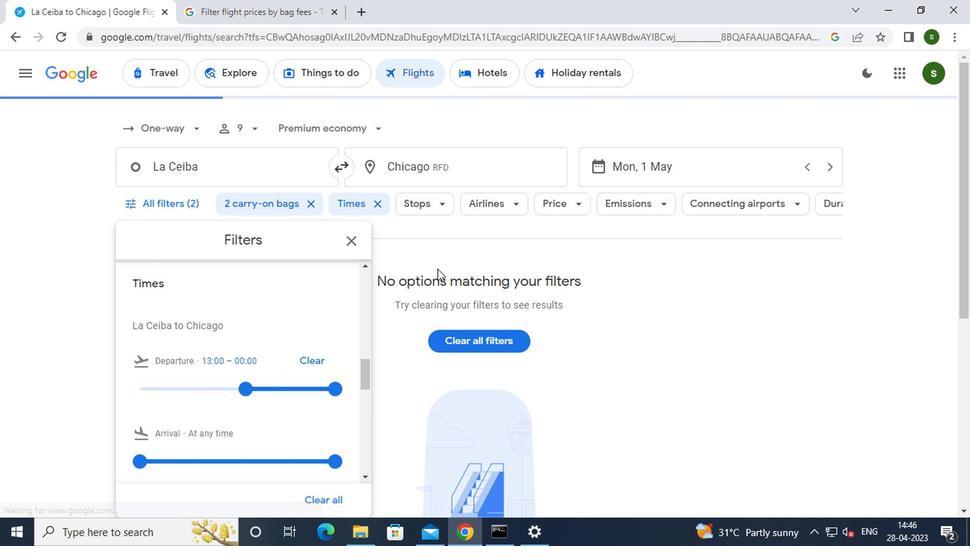 
Action: Mouse moved to (431, 268)
Screenshot: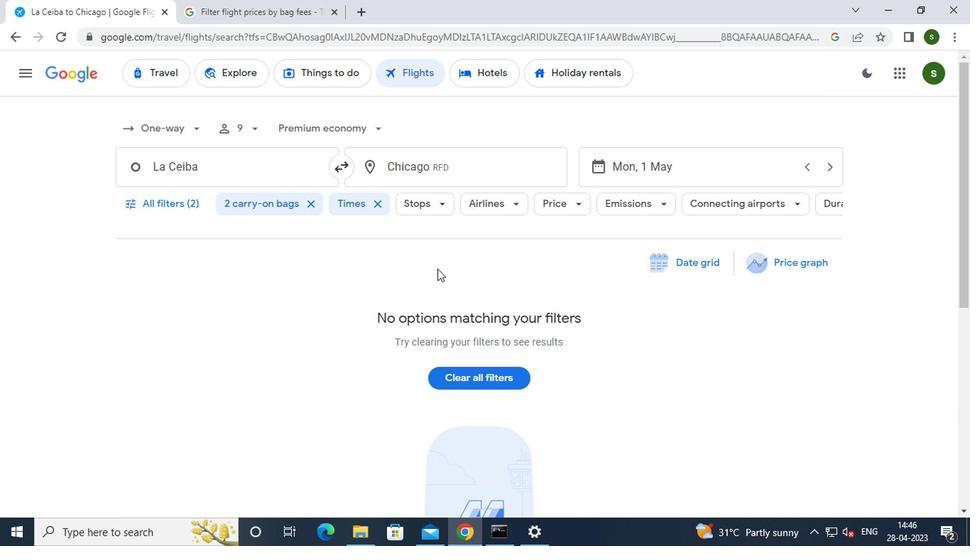
